 Task: Look for space in Sarakhs, Iran from 3rd August, 2023 to 7th August, 2023 for 2 adults in price range Rs.4000 to Rs.9000. Place can be private room with 1  bedroom having 1 bed and 1 bathroom. Property type can be house, flat, guest house, hotel. Booking option can be shelf check-in. Required host language is English.
Action: Mouse moved to (556, 92)
Screenshot: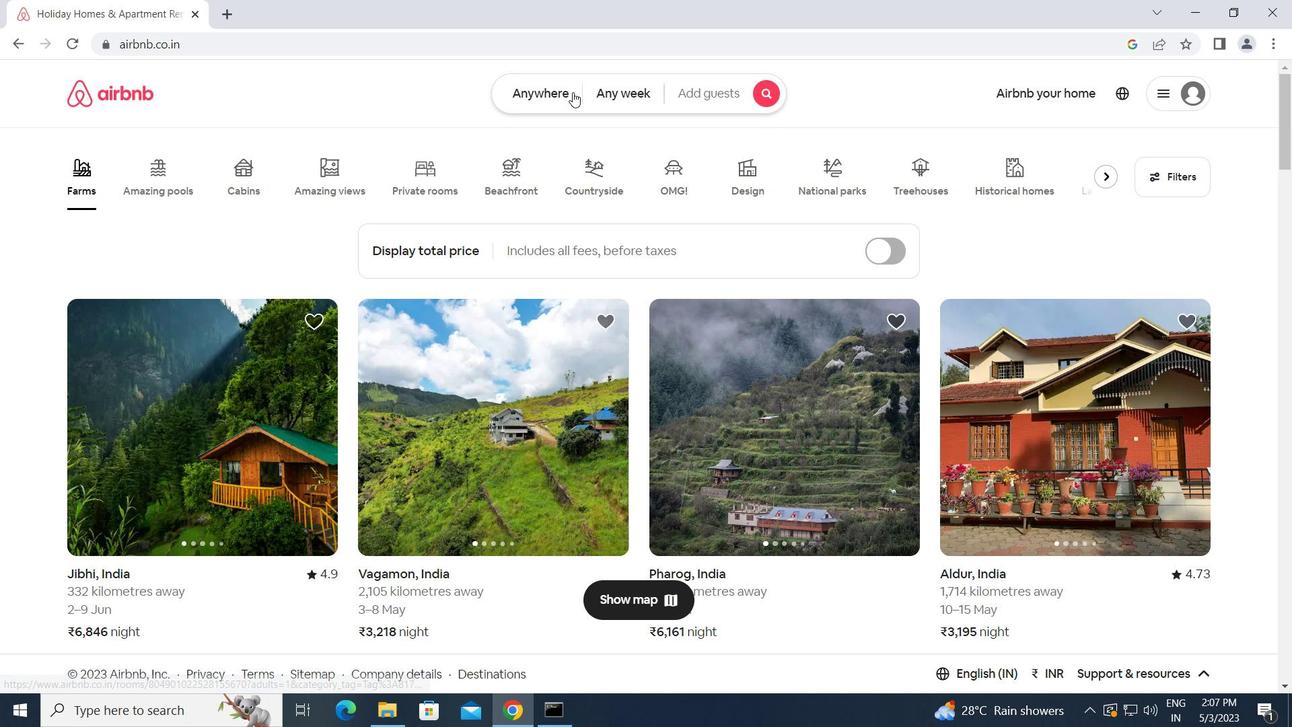 
Action: Mouse pressed left at (556, 92)
Screenshot: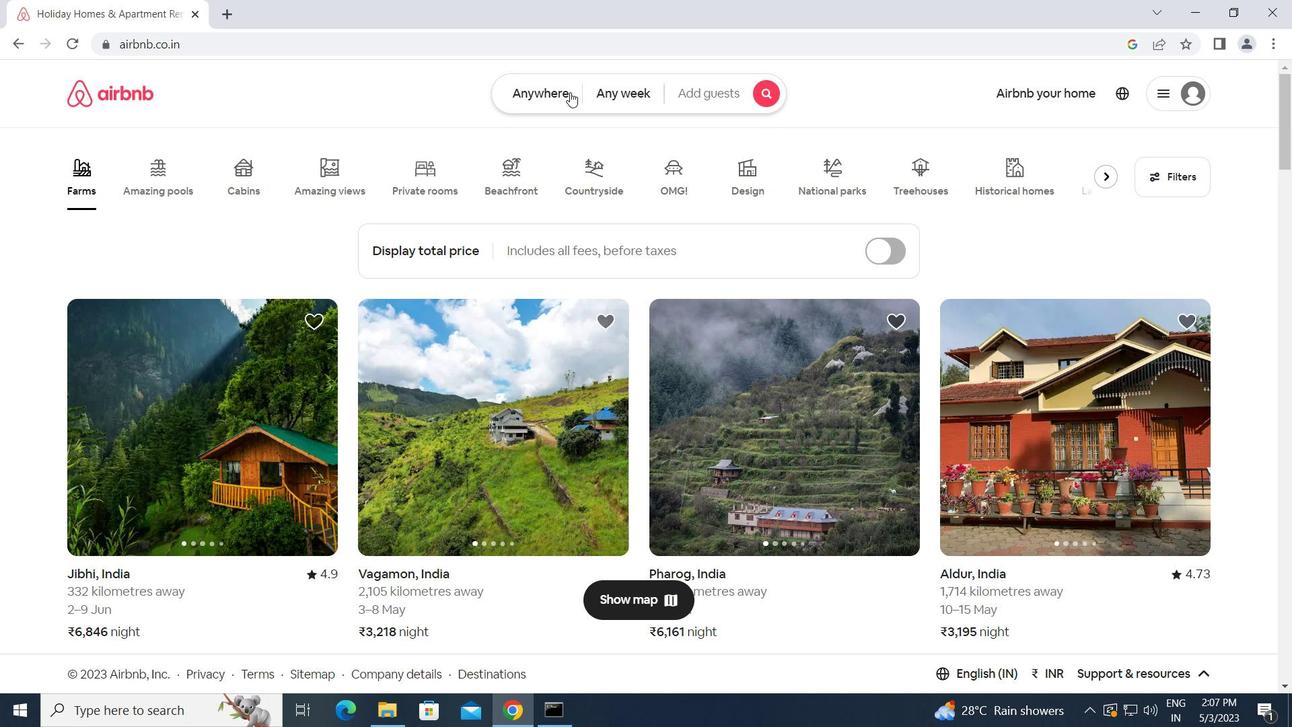 
Action: Mouse moved to (438, 142)
Screenshot: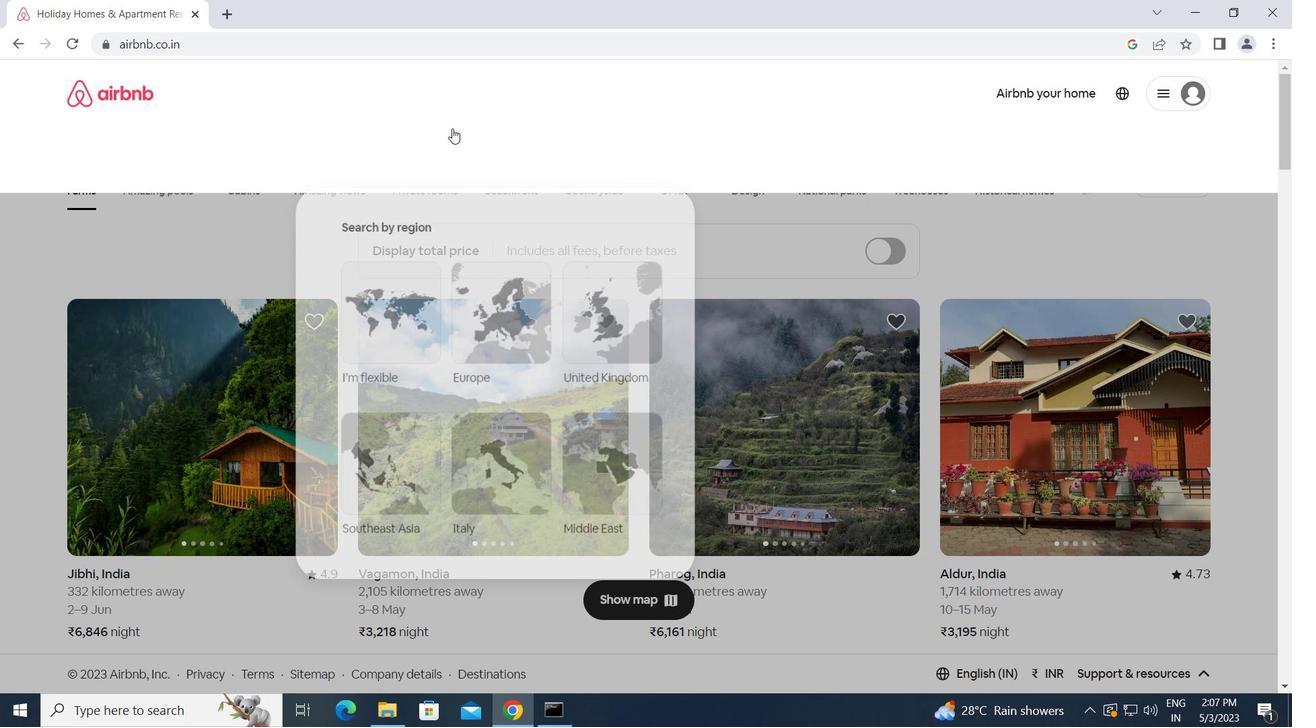 
Action: Mouse pressed left at (438, 142)
Screenshot: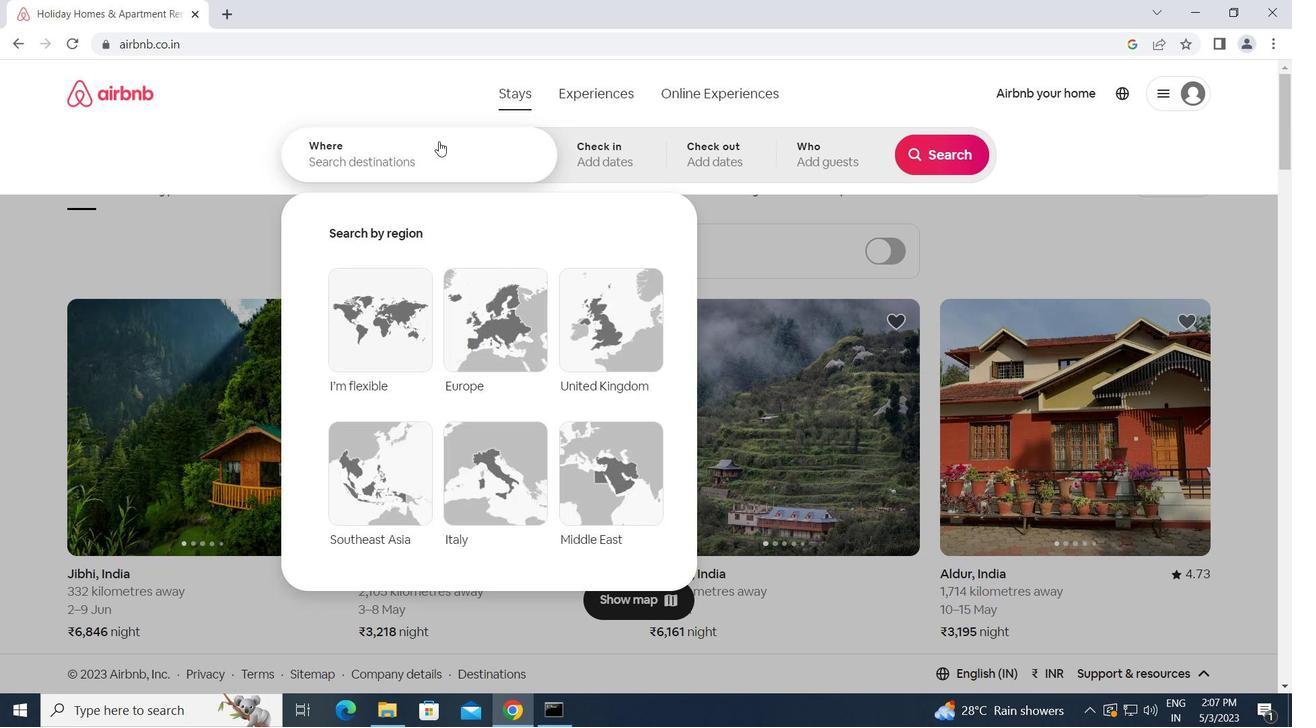 
Action: Key pressed <Key.caps_lock>s<Key.caps_lock>arakhs,<Key.space><Key.caps_lock>i<Key.caps_lock>ran<Key.enter>
Screenshot: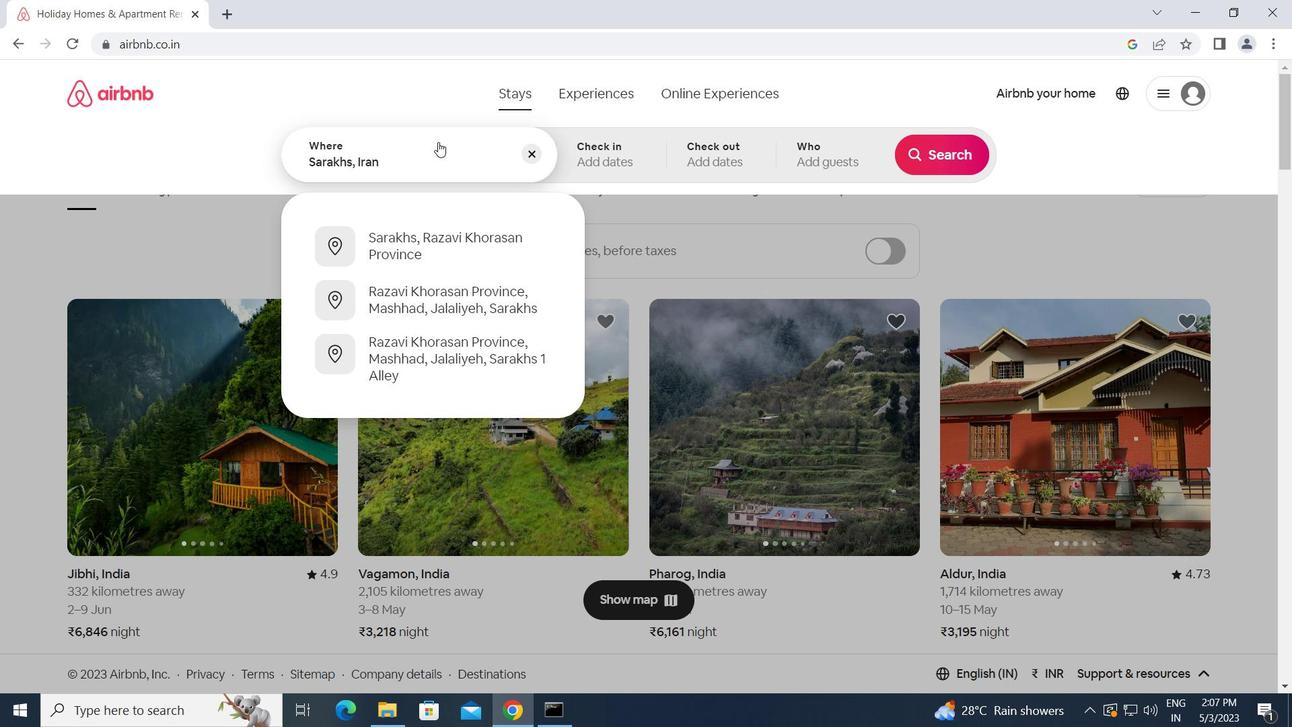 
Action: Mouse moved to (937, 284)
Screenshot: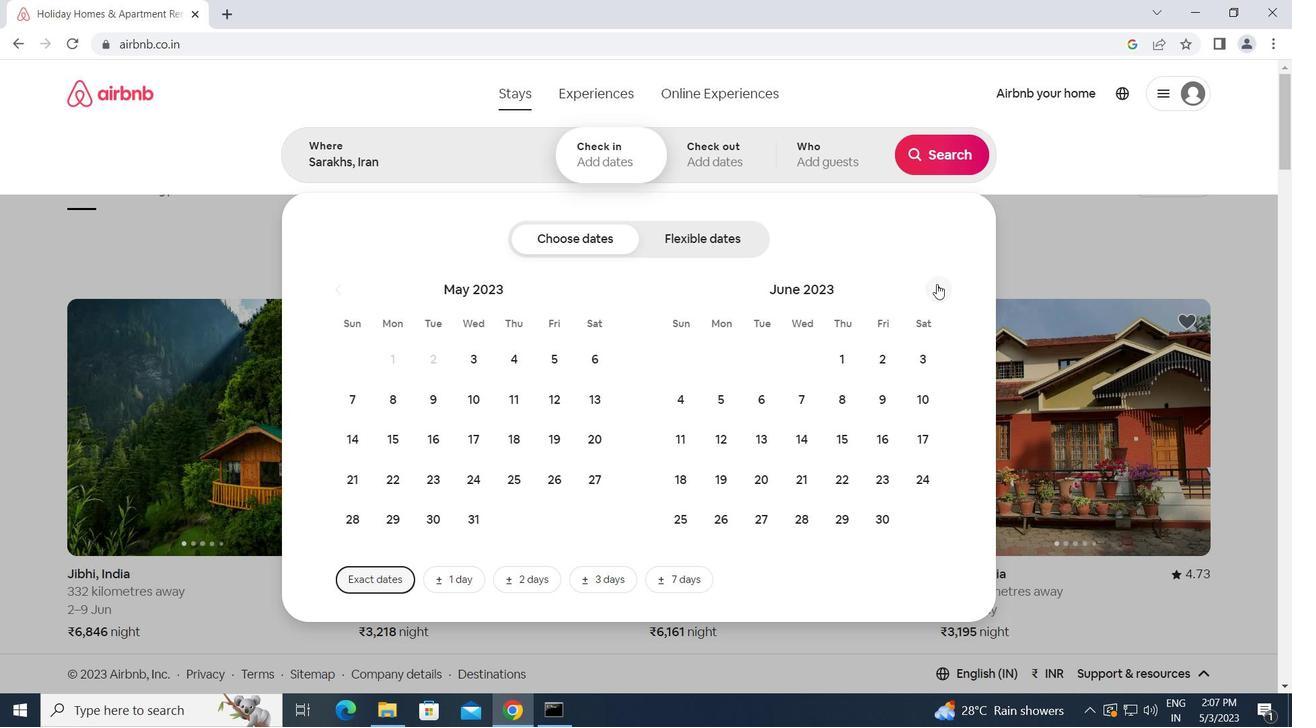
Action: Mouse pressed left at (937, 284)
Screenshot: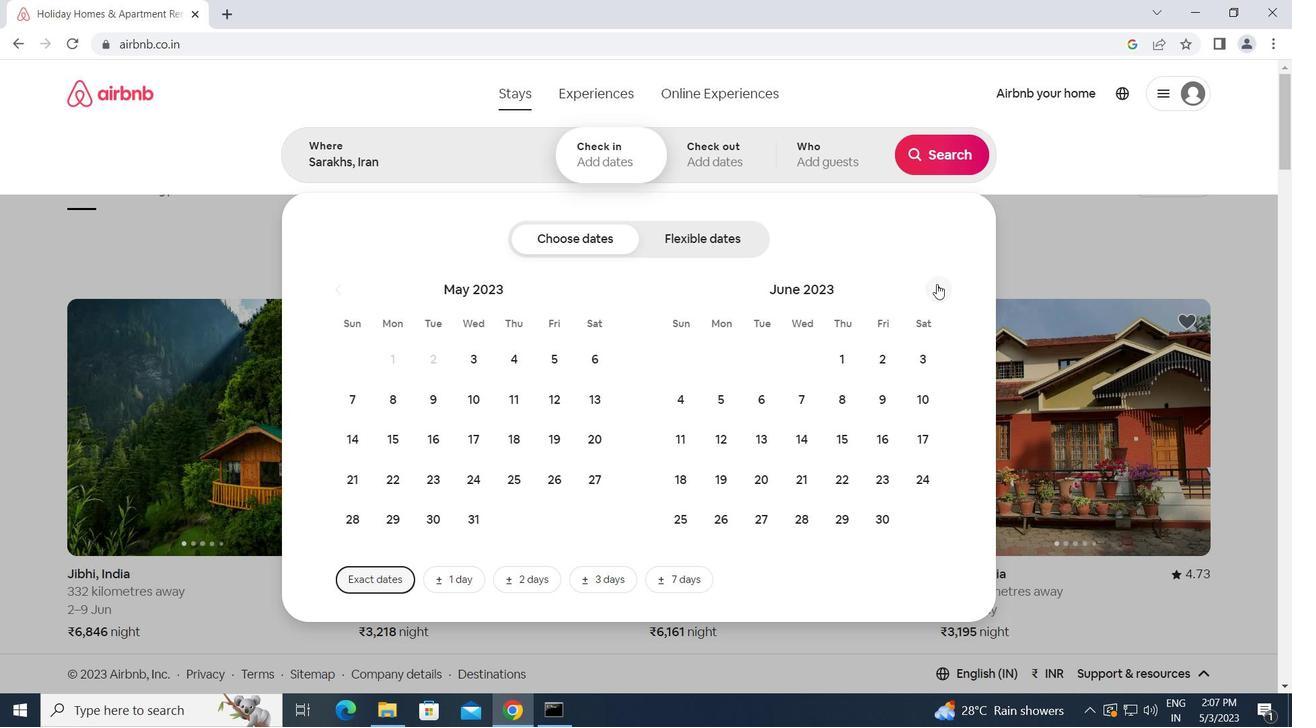 
Action: Mouse pressed left at (937, 284)
Screenshot: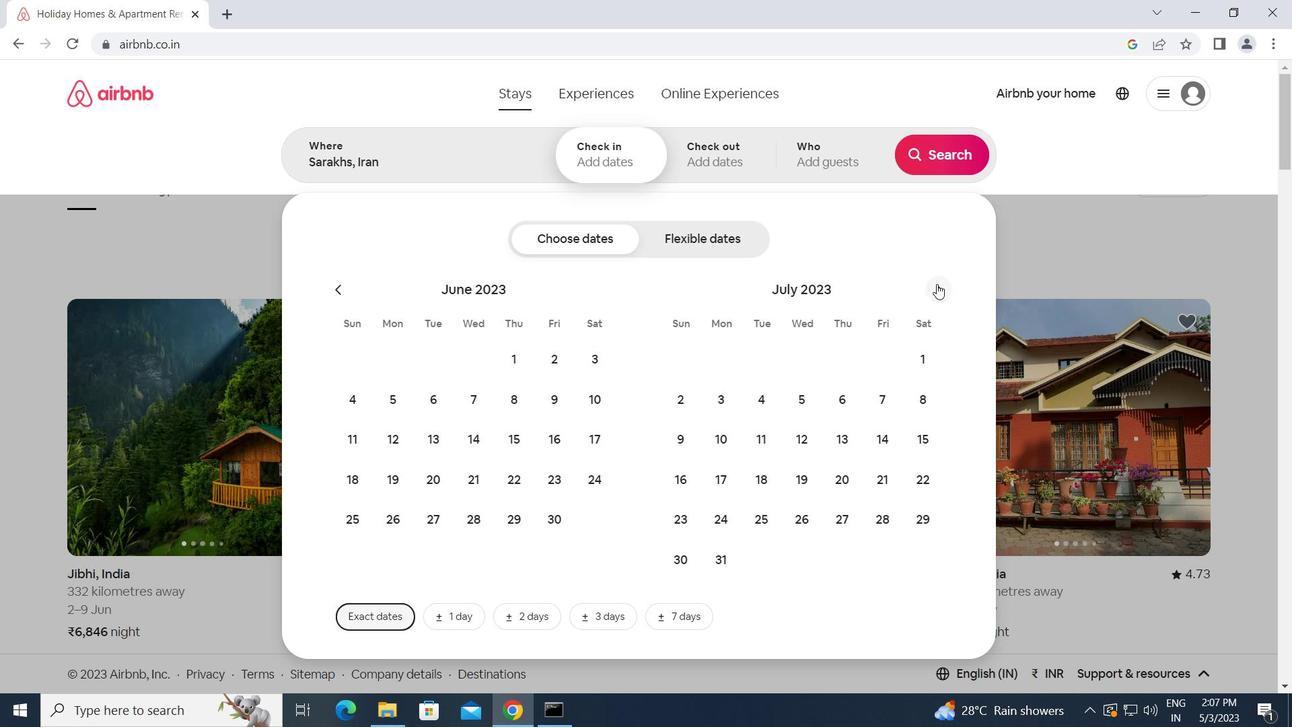 
Action: Mouse moved to (836, 361)
Screenshot: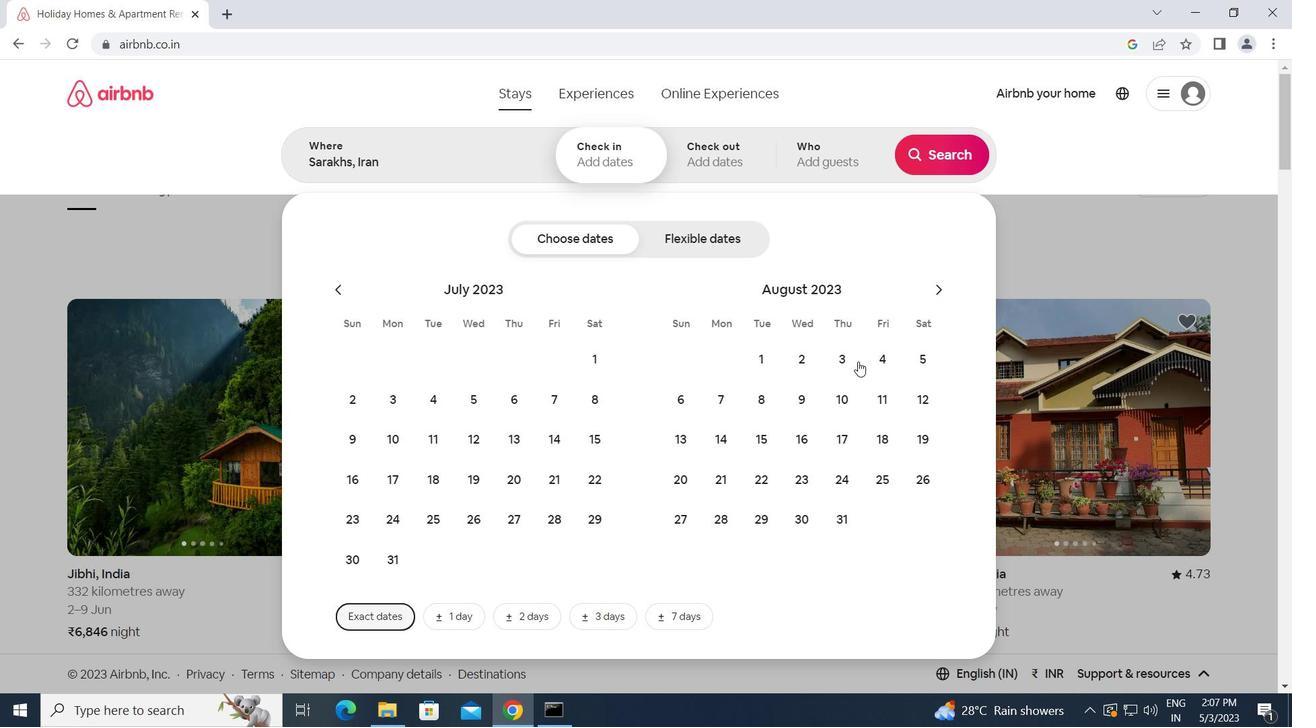 
Action: Mouse pressed left at (836, 361)
Screenshot: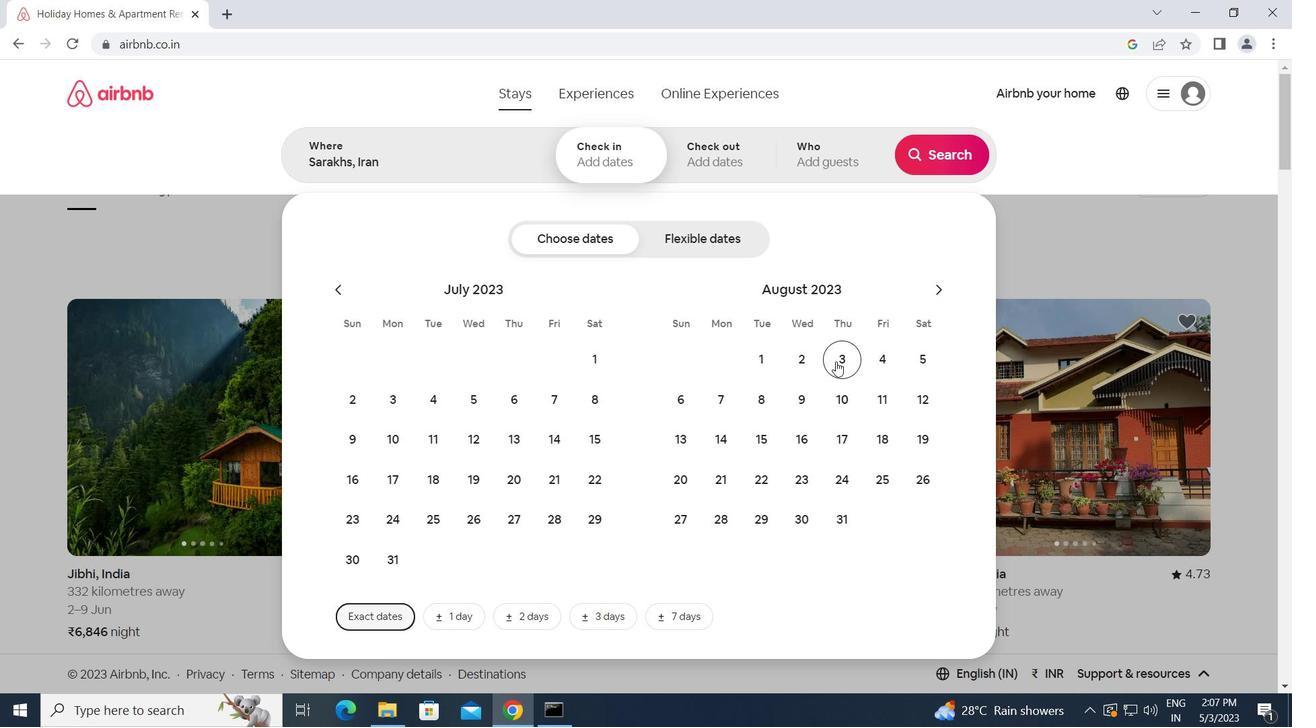 
Action: Mouse moved to (727, 393)
Screenshot: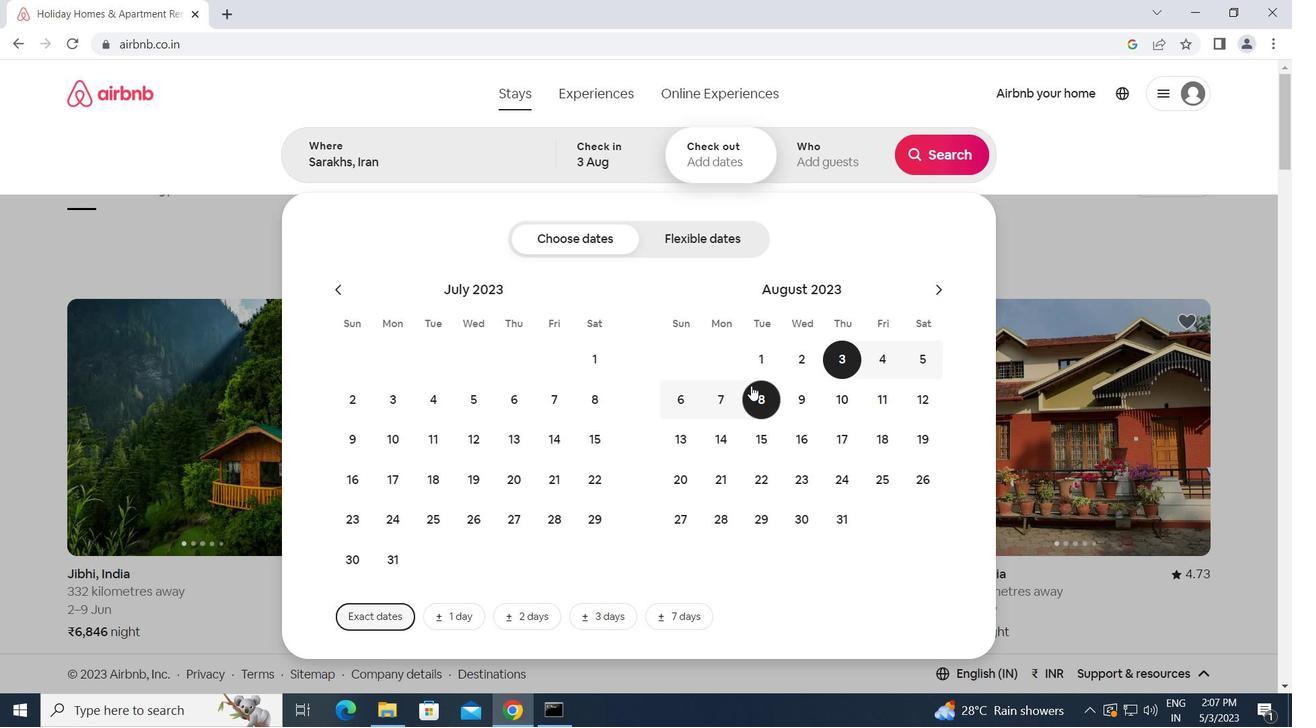 
Action: Mouse pressed left at (727, 393)
Screenshot: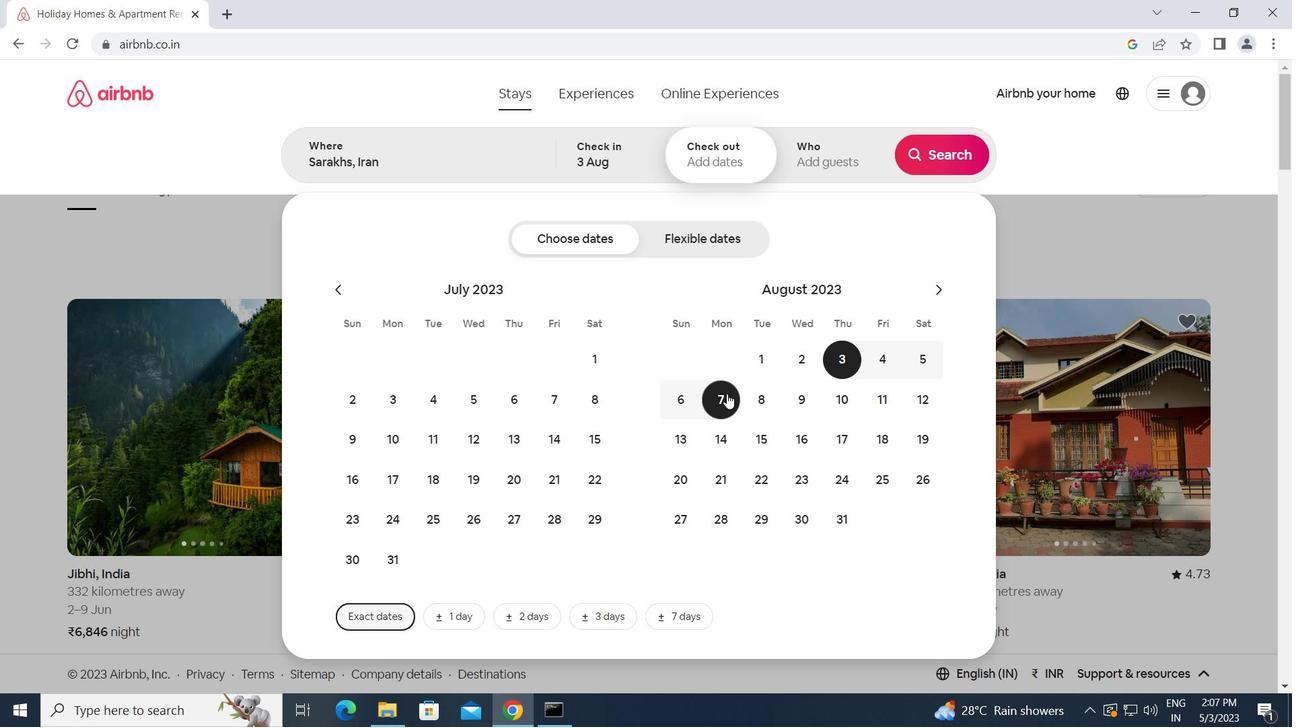 
Action: Mouse moved to (824, 156)
Screenshot: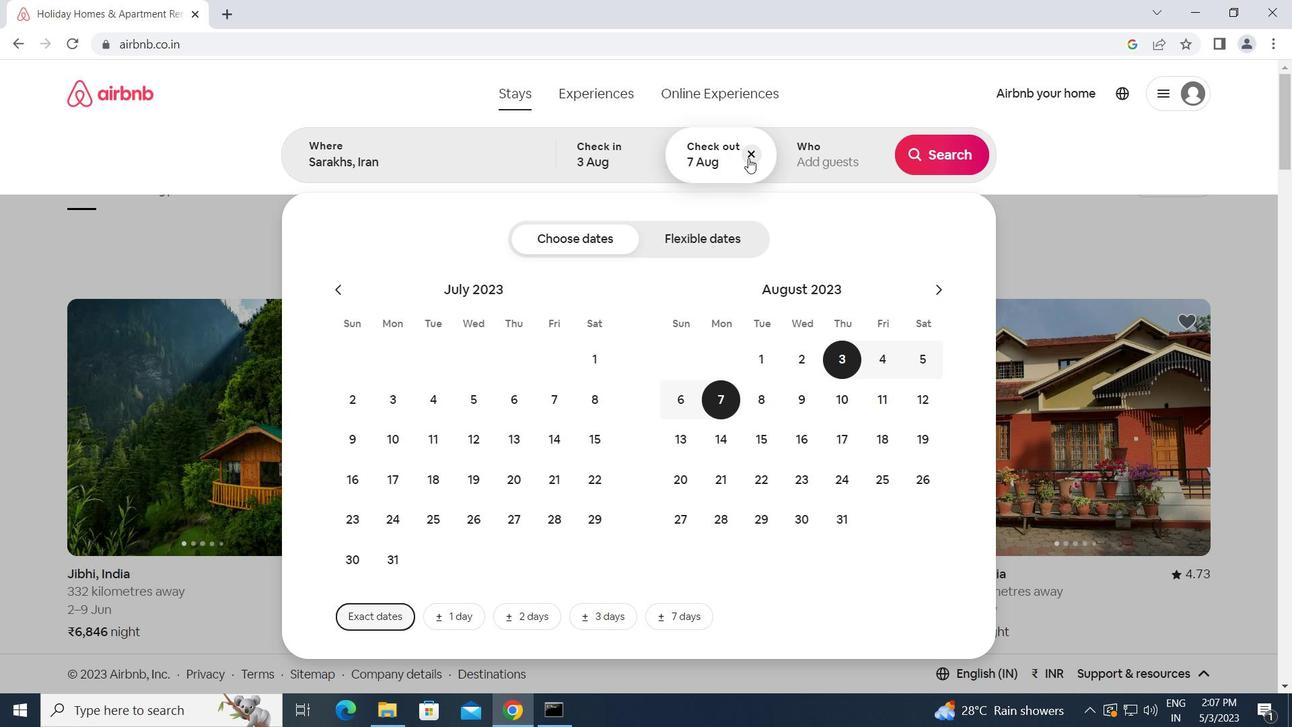 
Action: Mouse pressed left at (824, 156)
Screenshot: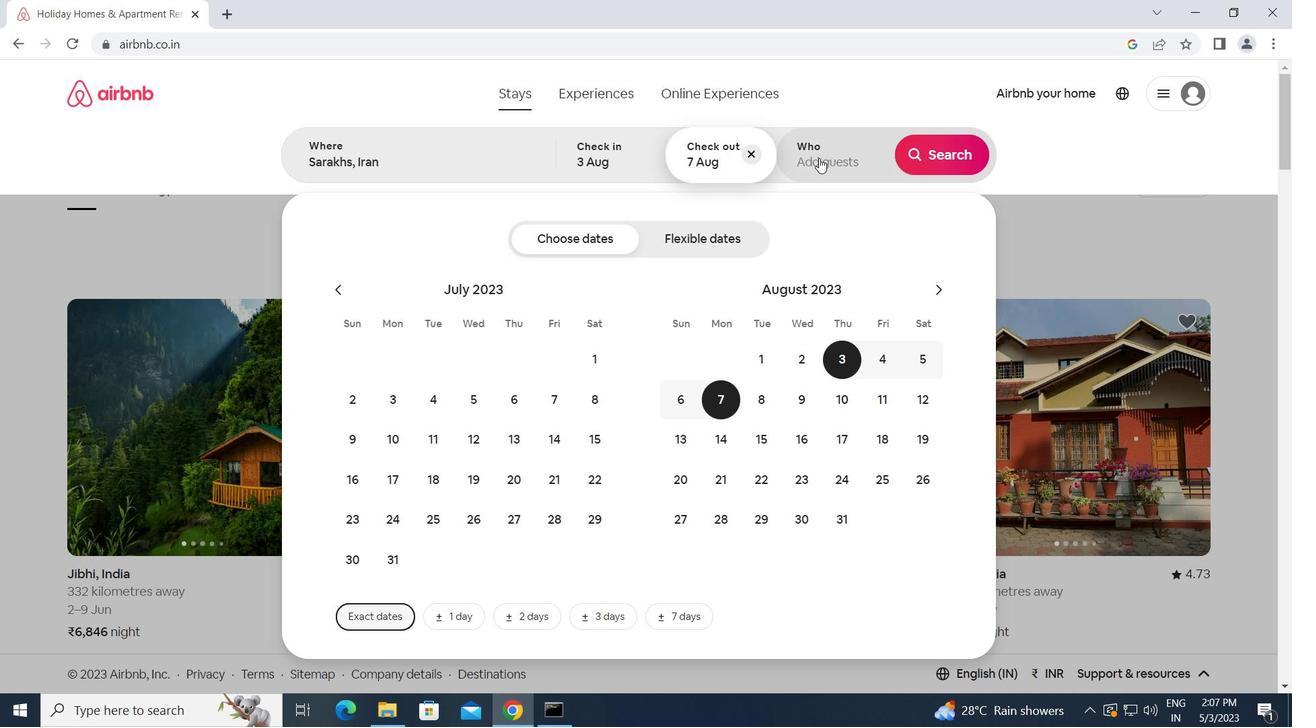
Action: Mouse moved to (946, 233)
Screenshot: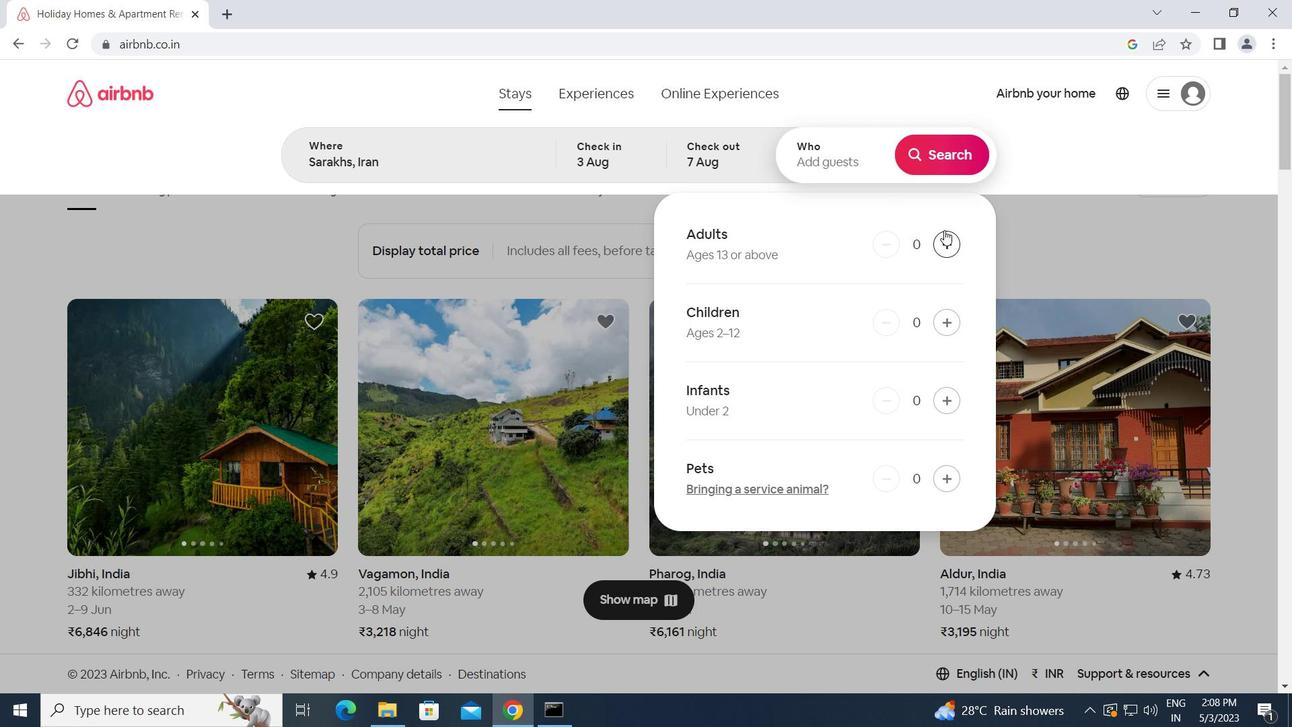 
Action: Mouse pressed left at (946, 233)
Screenshot: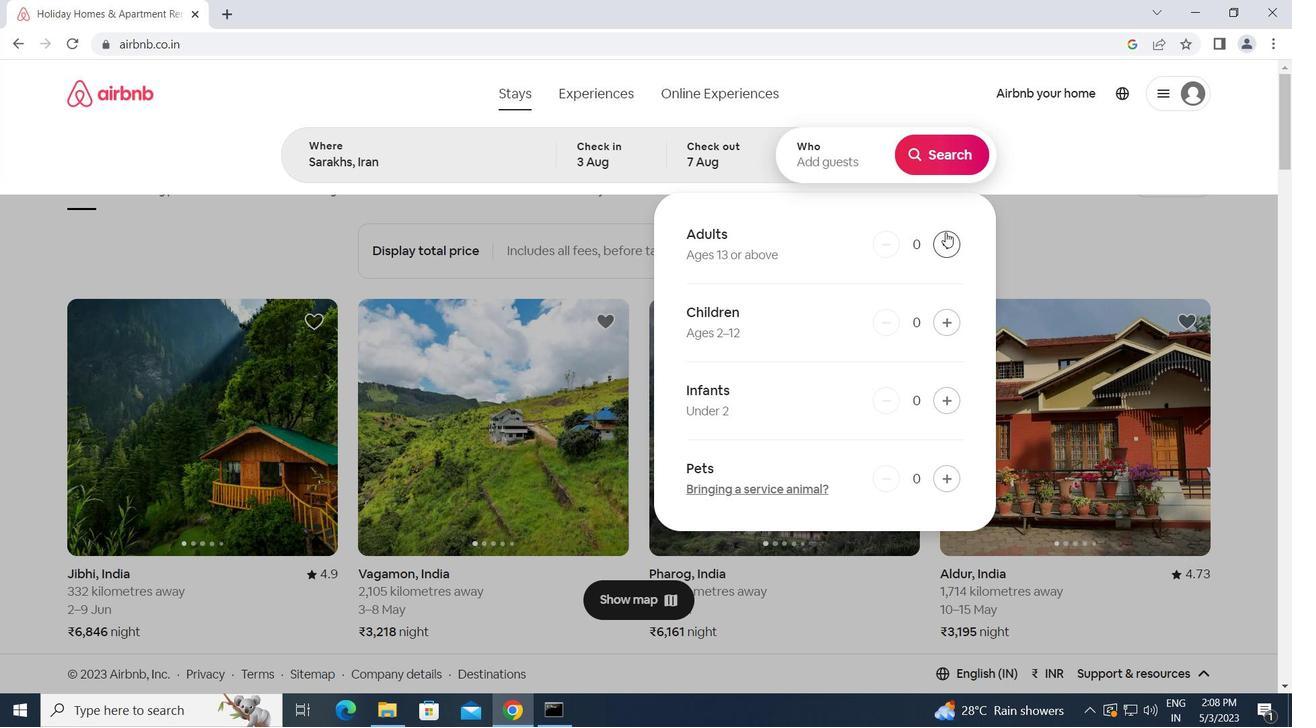 
Action: Mouse pressed left at (946, 233)
Screenshot: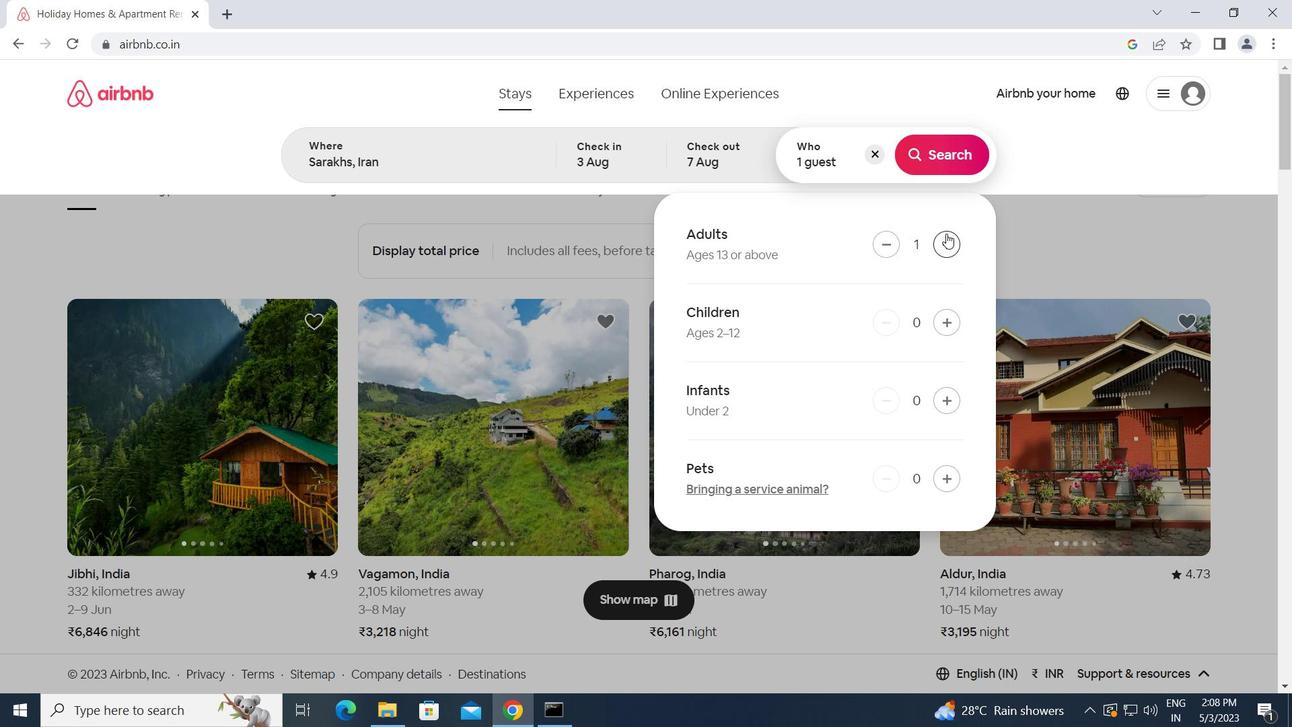 
Action: Mouse moved to (933, 168)
Screenshot: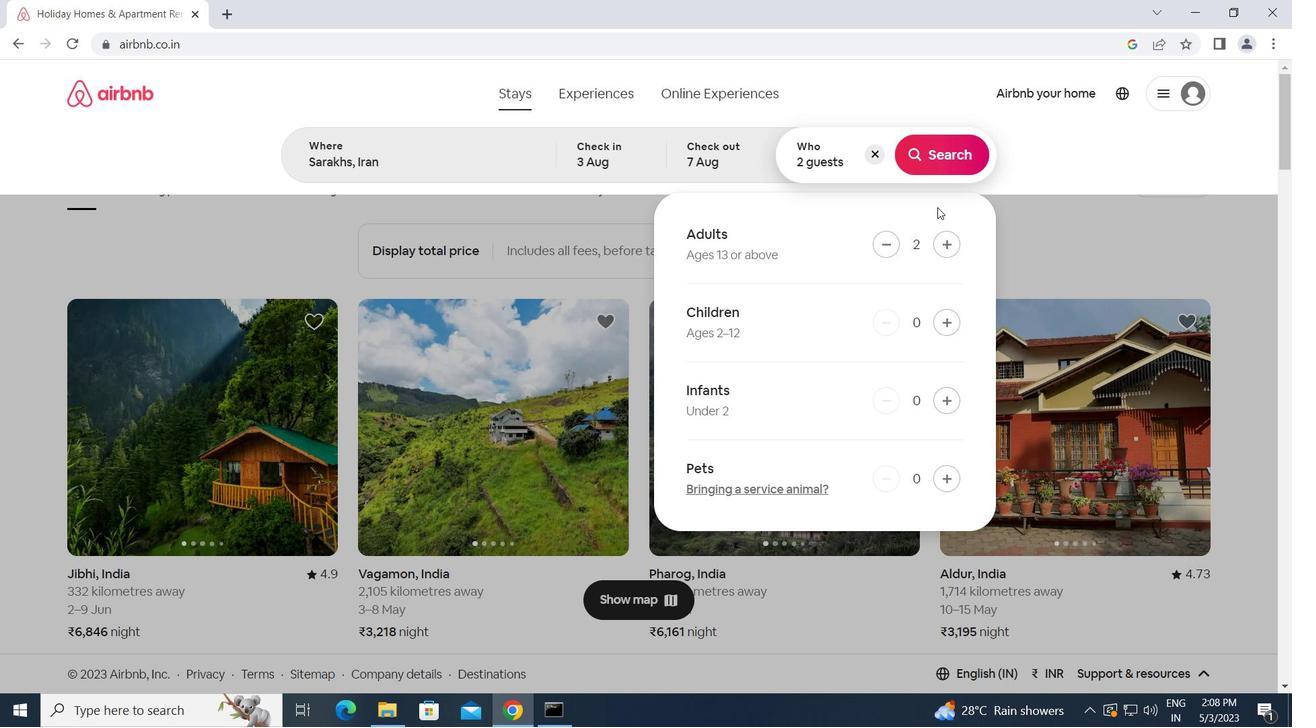 
Action: Mouse pressed left at (933, 168)
Screenshot: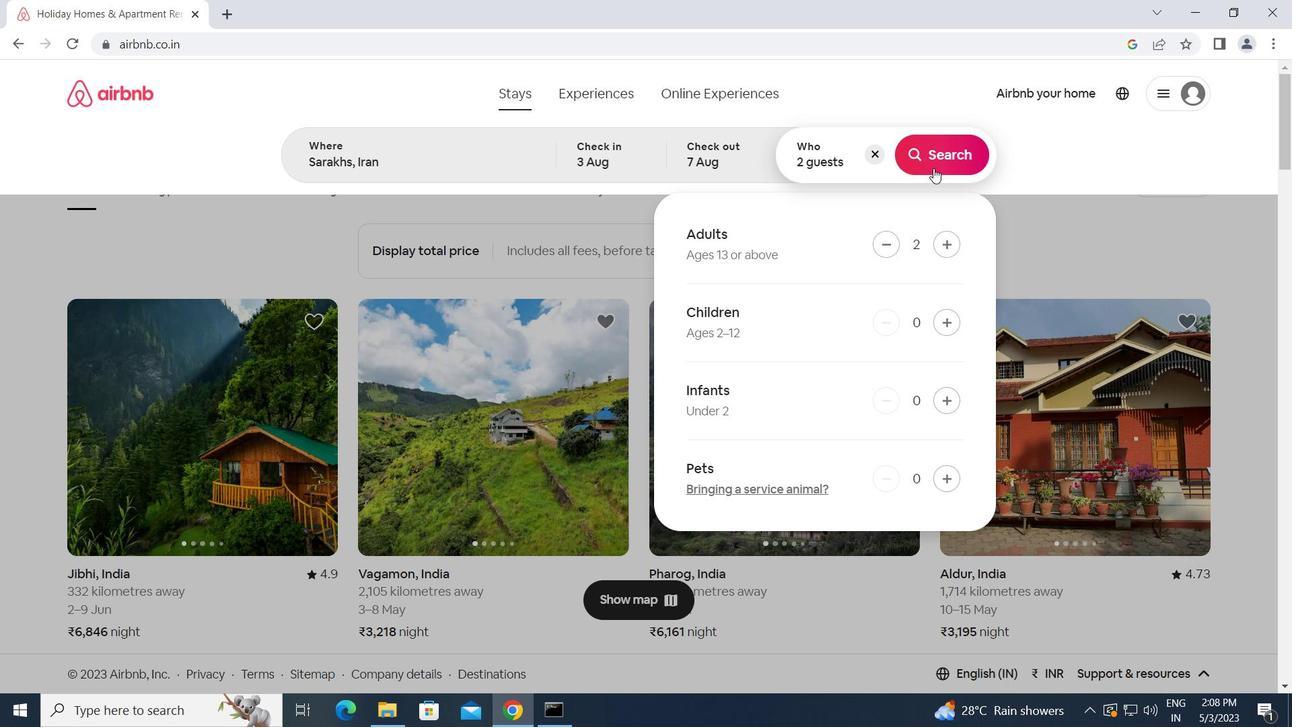 
Action: Mouse moved to (1211, 154)
Screenshot: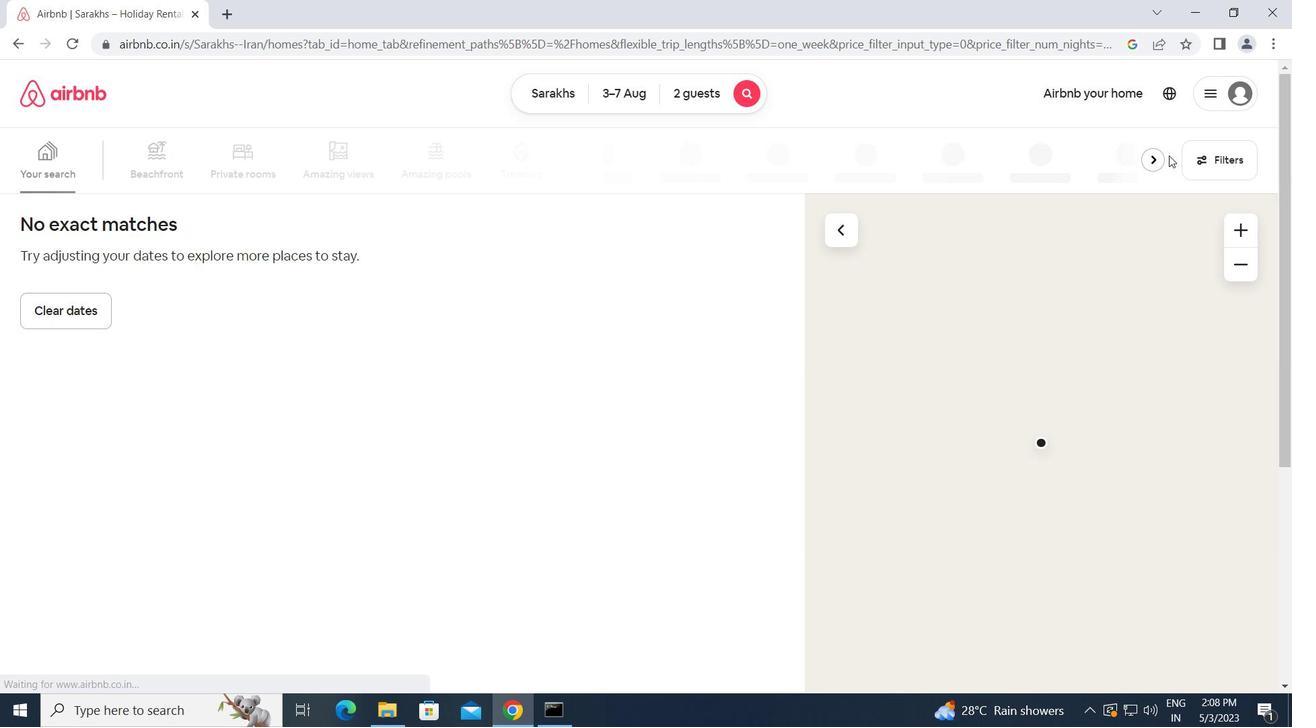 
Action: Mouse pressed left at (1211, 154)
Screenshot: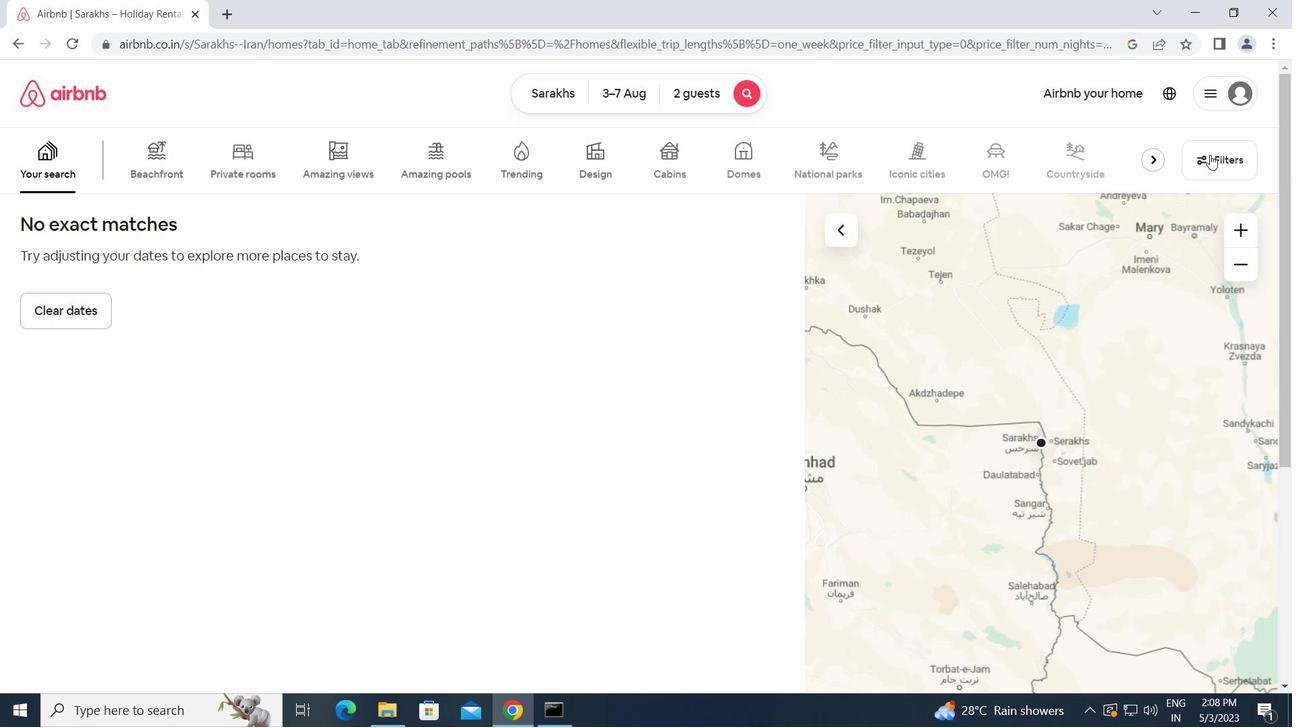 
Action: Mouse moved to (424, 258)
Screenshot: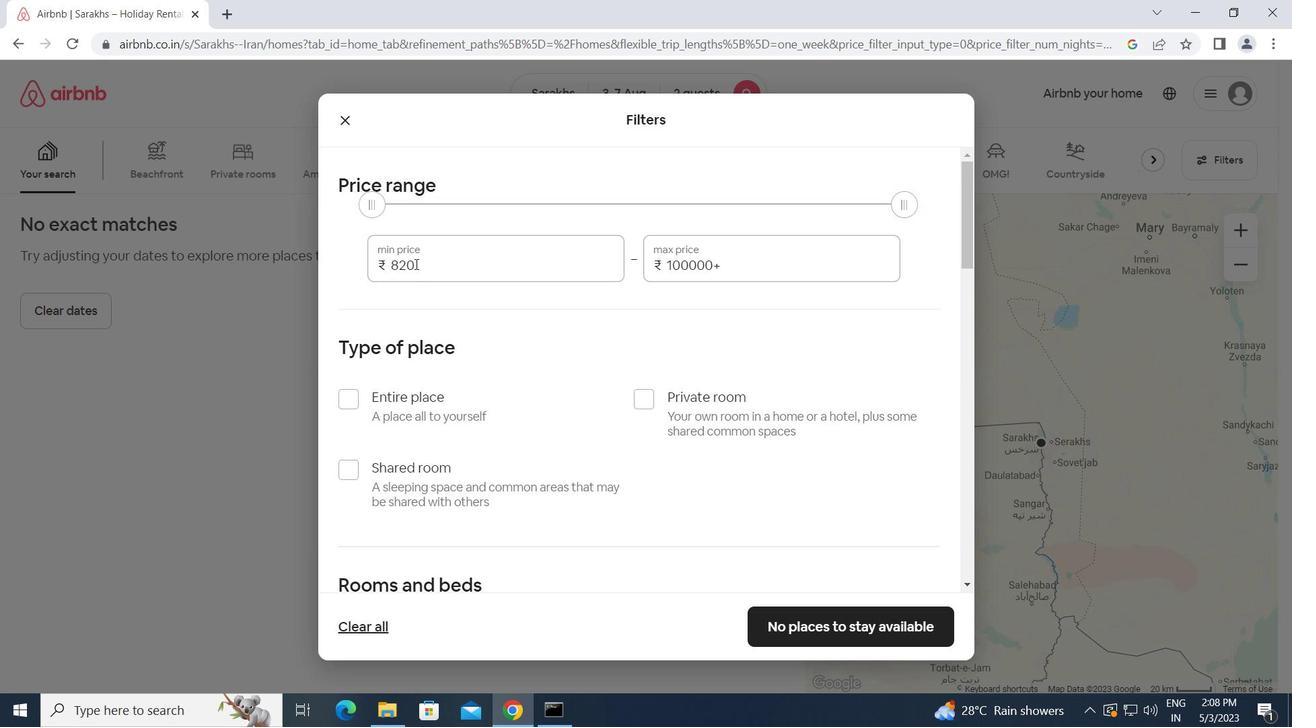 
Action: Mouse pressed left at (424, 258)
Screenshot: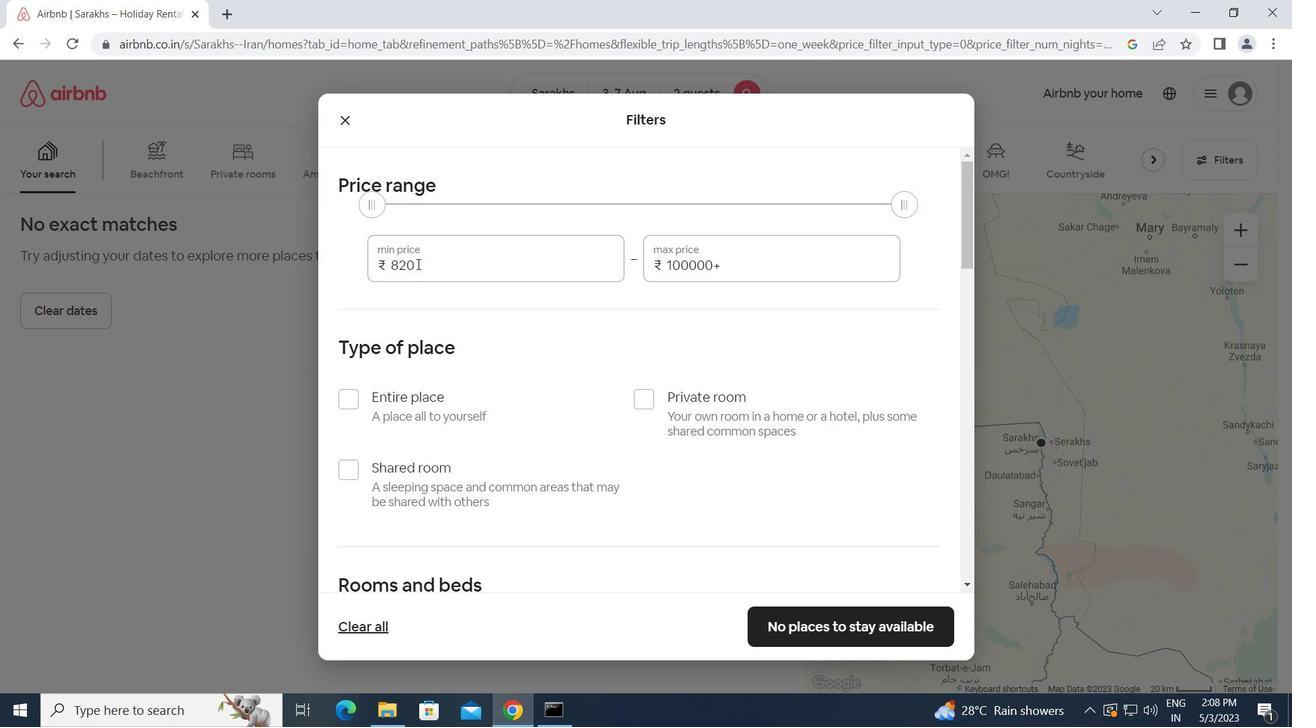 
Action: Mouse moved to (370, 272)
Screenshot: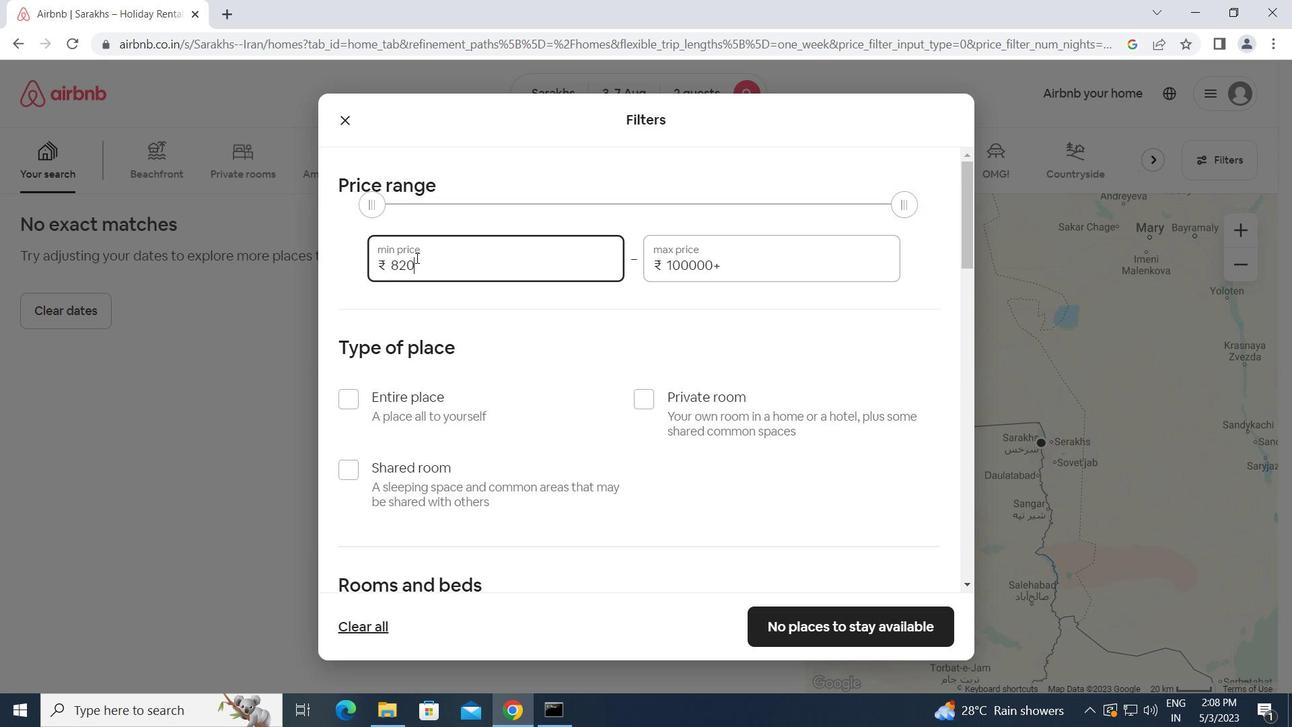 
Action: Key pressed 4000<Key.tab>9000
Screenshot: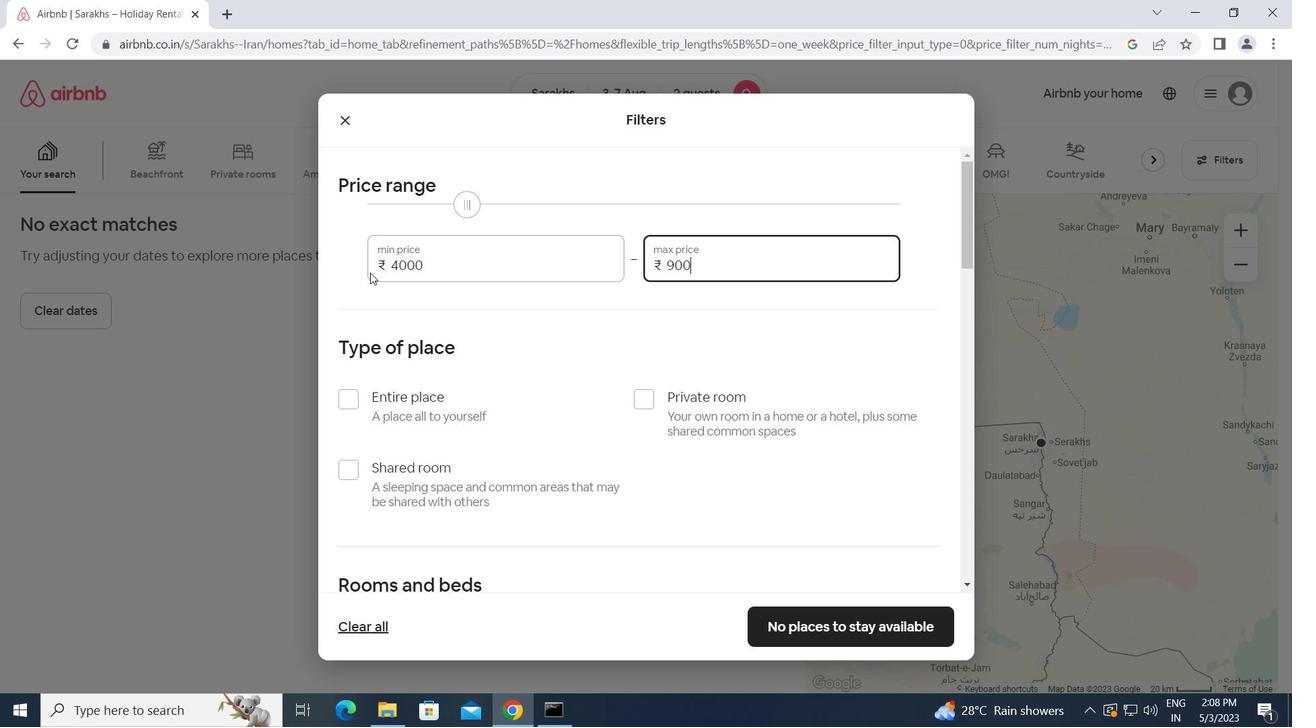 
Action: Mouse moved to (636, 394)
Screenshot: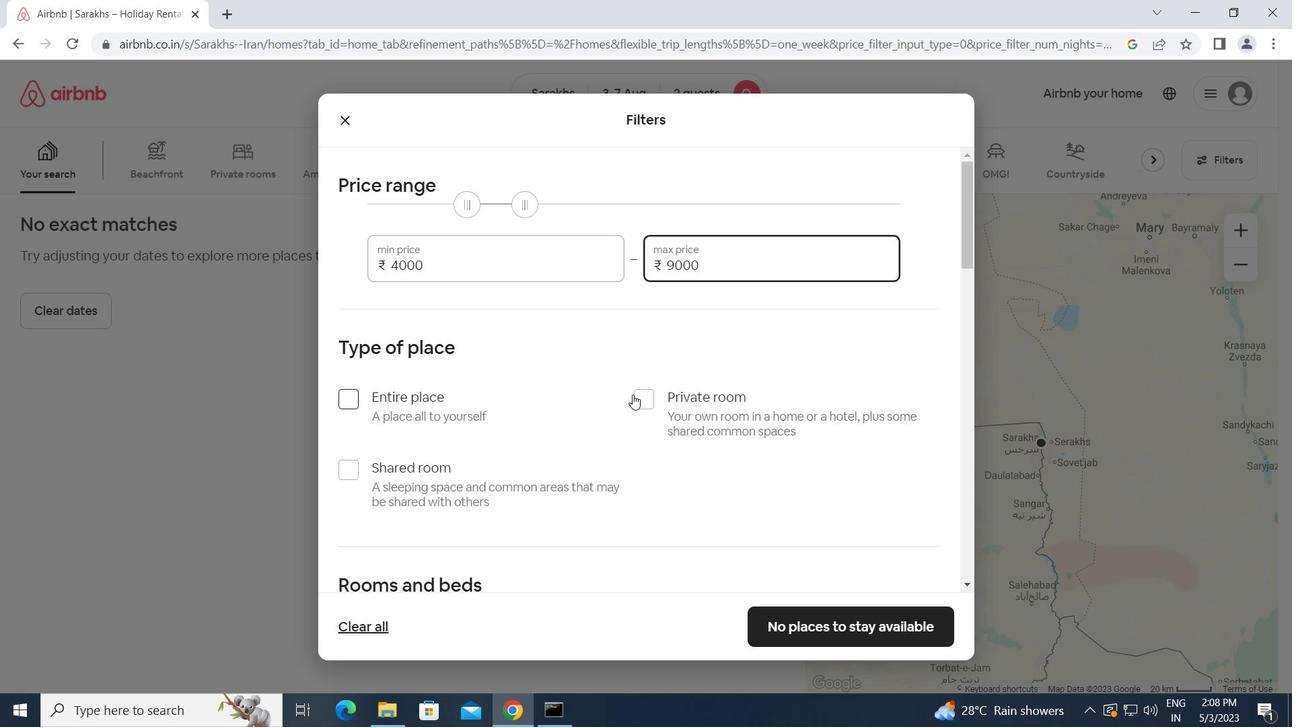 
Action: Mouse pressed left at (636, 394)
Screenshot: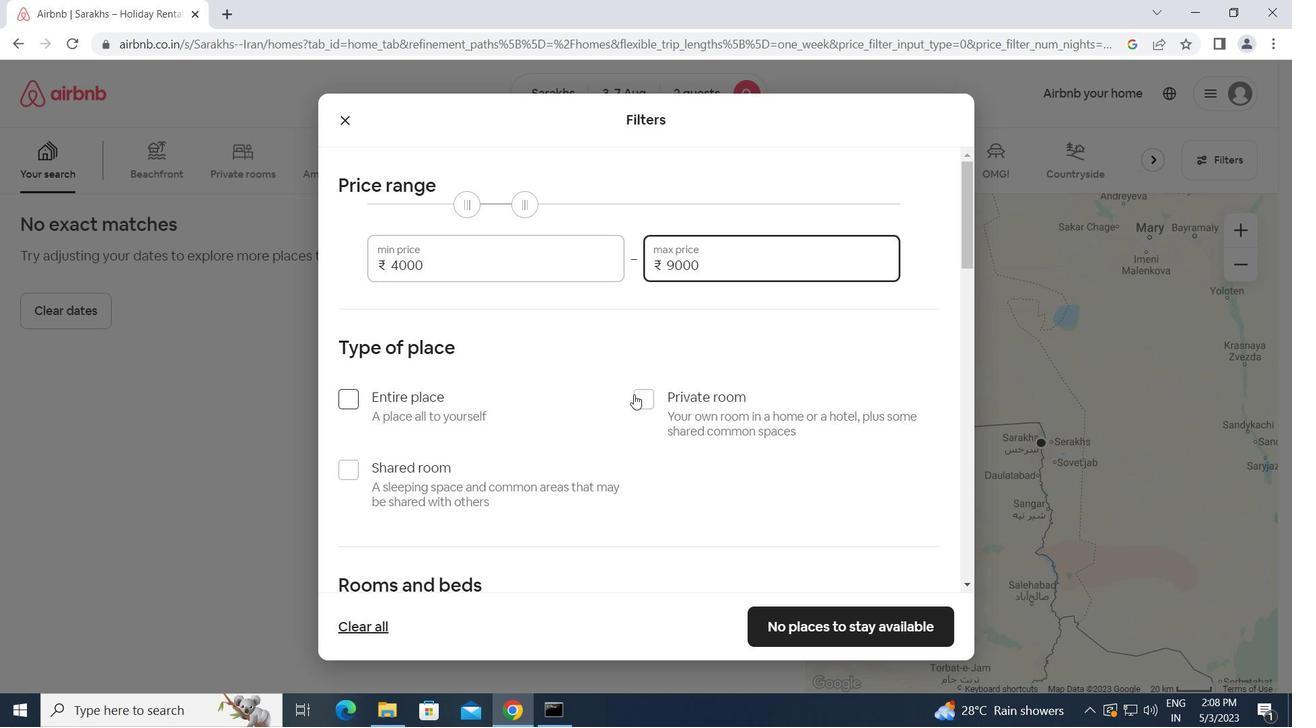 
Action: Mouse moved to (596, 462)
Screenshot: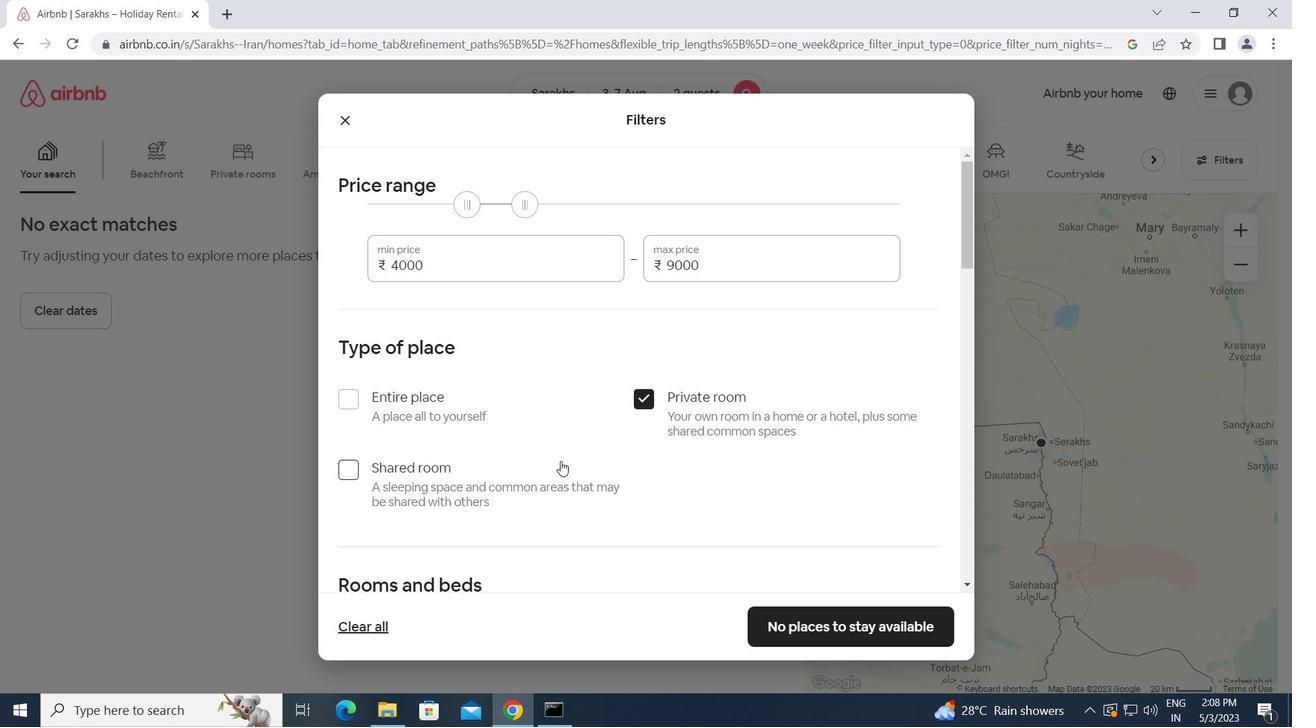 
Action: Mouse scrolled (596, 461) with delta (0, 0)
Screenshot: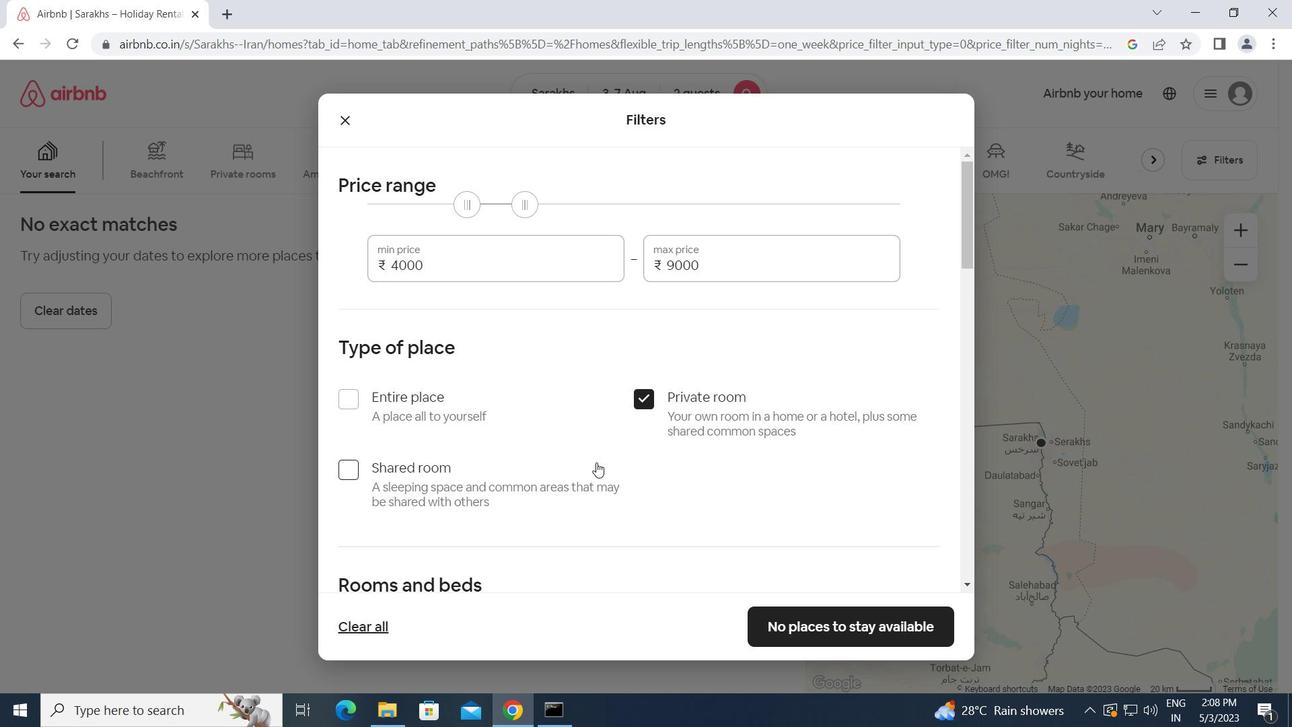 
Action: Mouse scrolled (596, 461) with delta (0, 0)
Screenshot: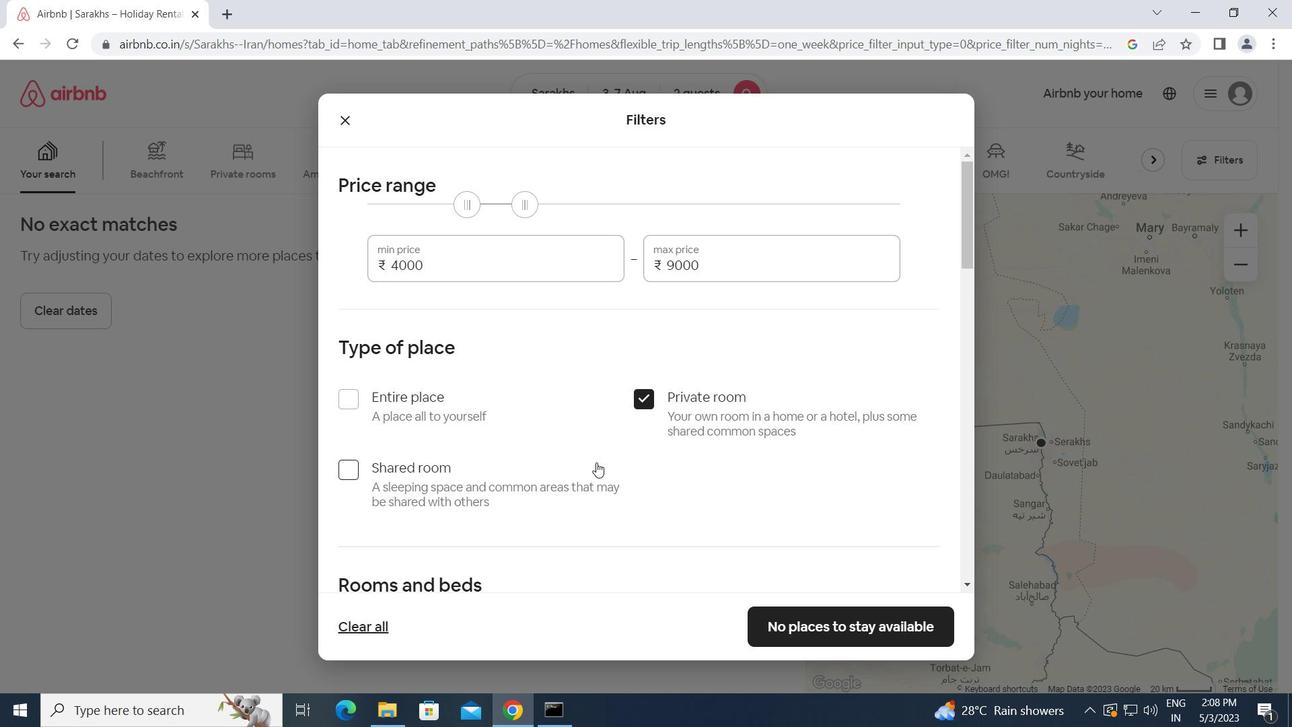 
Action: Mouse scrolled (596, 461) with delta (0, 0)
Screenshot: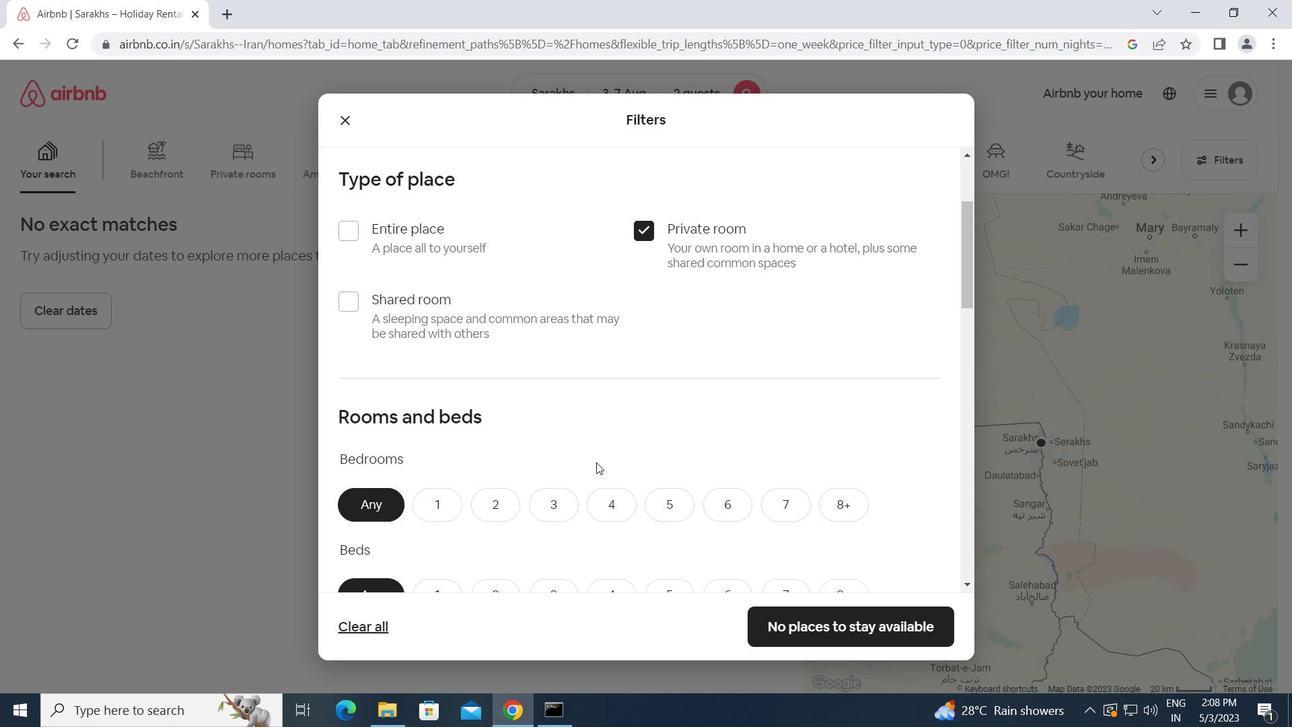 
Action: Mouse moved to (428, 418)
Screenshot: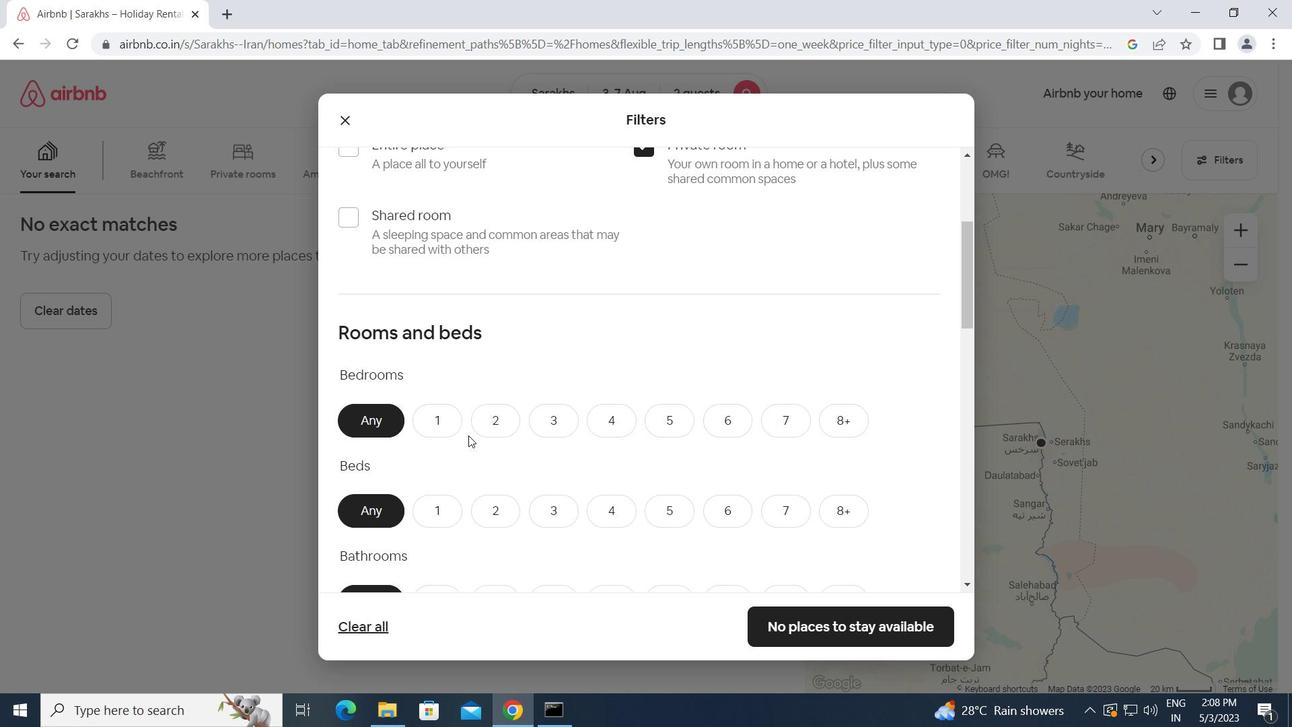 
Action: Mouse pressed left at (428, 418)
Screenshot: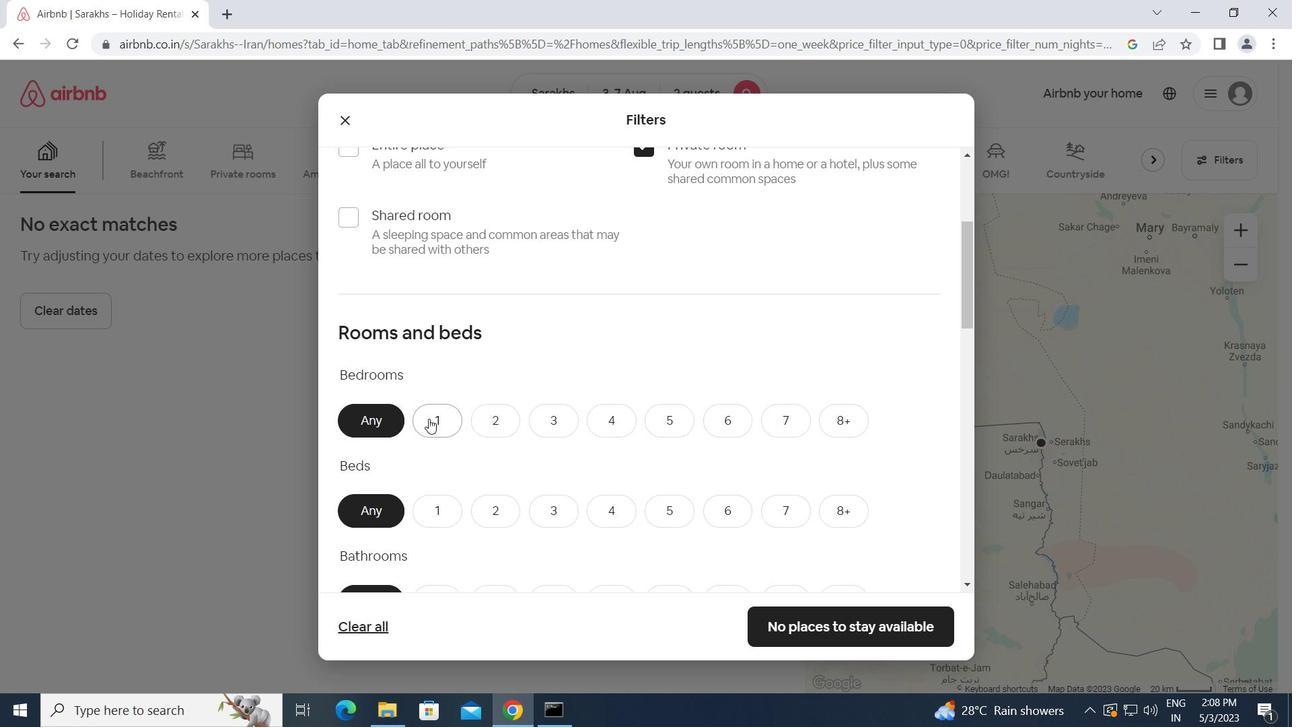 
Action: Mouse moved to (465, 485)
Screenshot: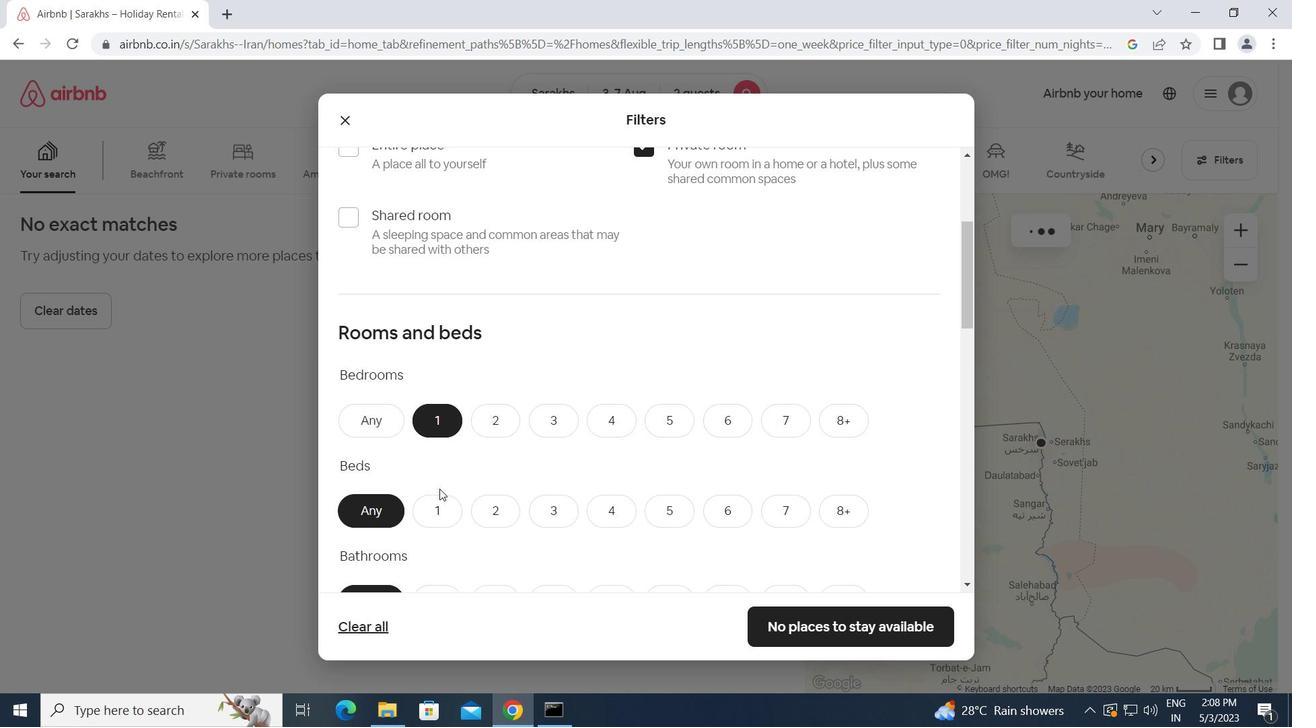 
Action: Mouse scrolled (465, 484) with delta (0, 0)
Screenshot: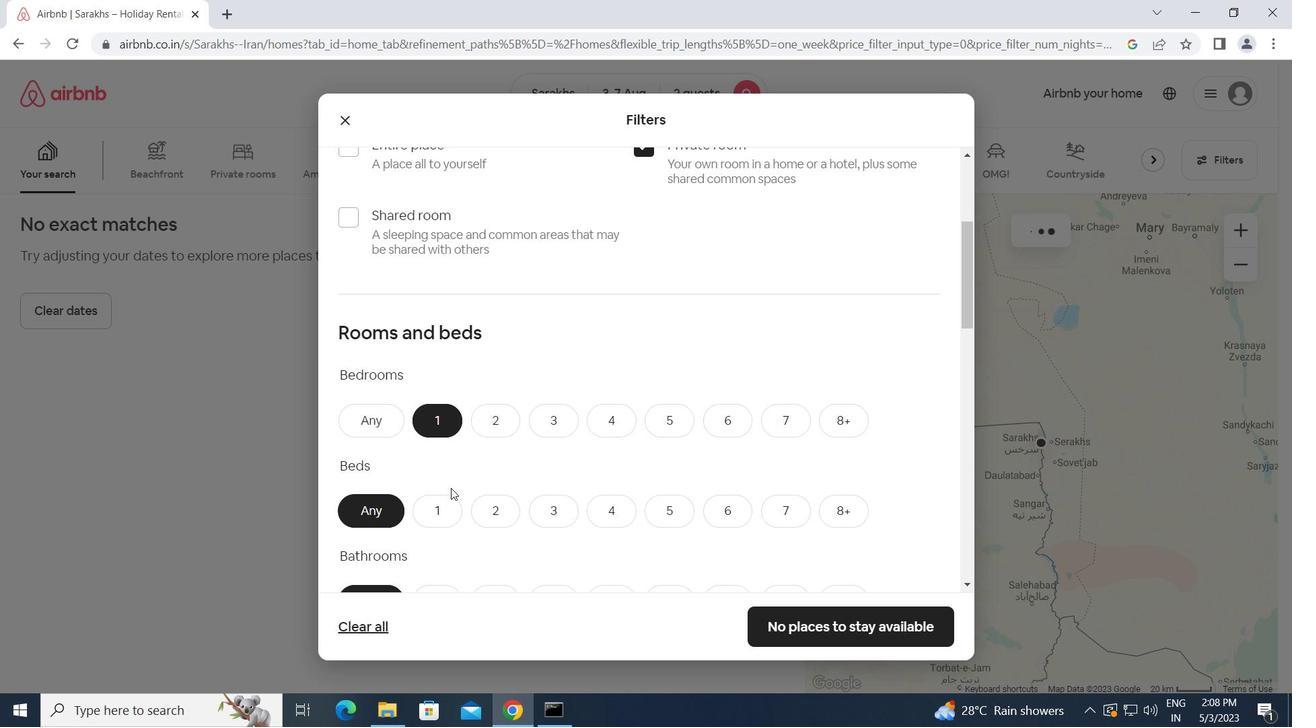 
Action: Mouse moved to (443, 421)
Screenshot: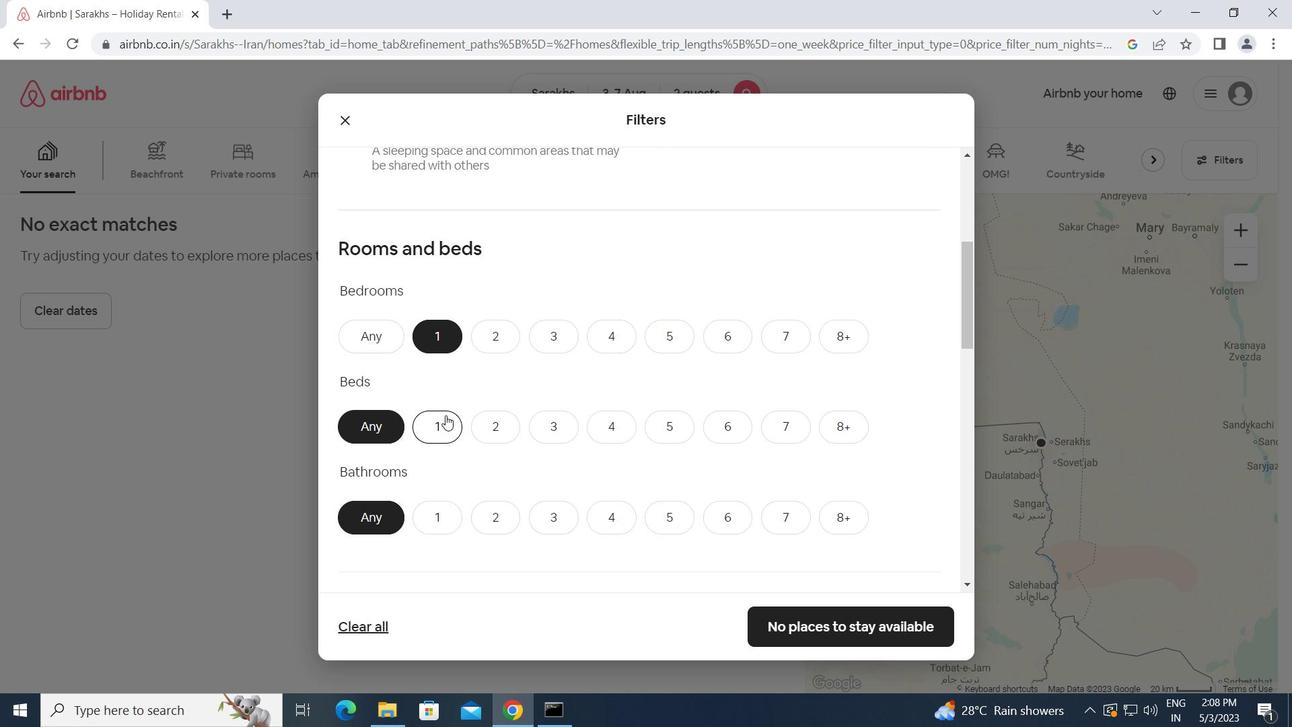 
Action: Mouse pressed left at (443, 421)
Screenshot: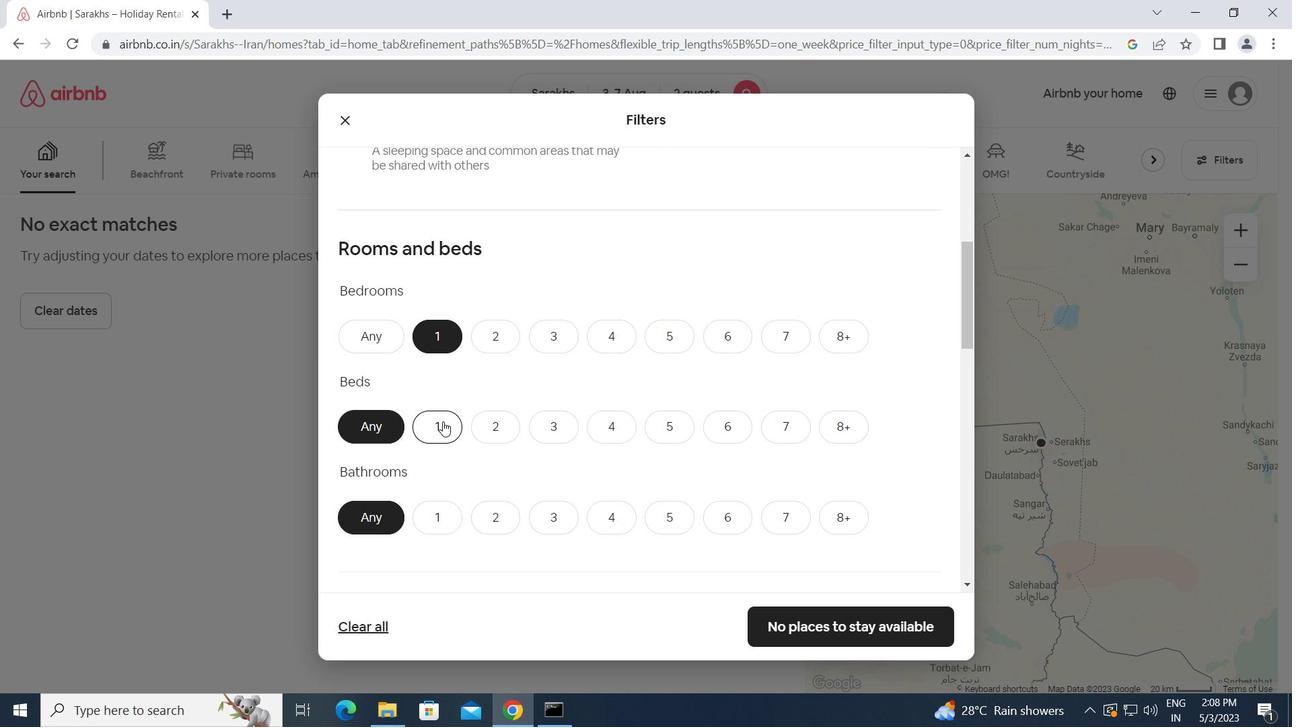 
Action: Mouse moved to (436, 500)
Screenshot: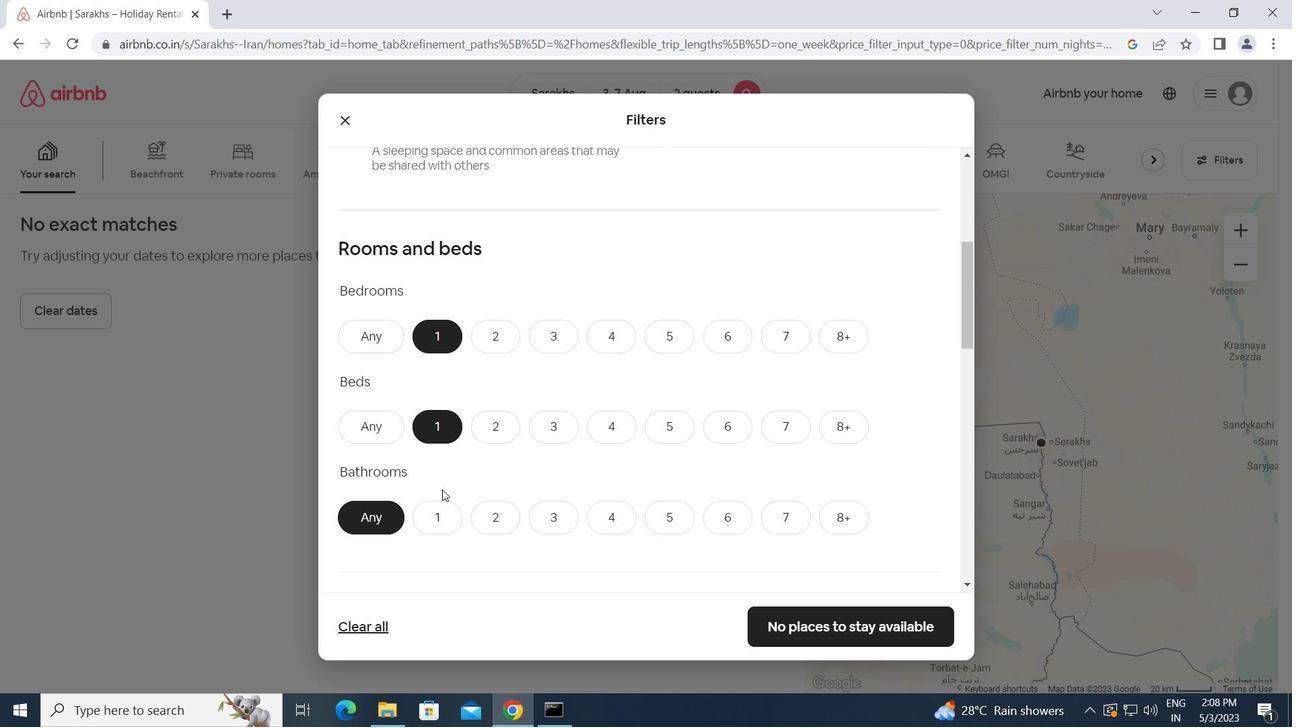 
Action: Mouse pressed left at (436, 500)
Screenshot: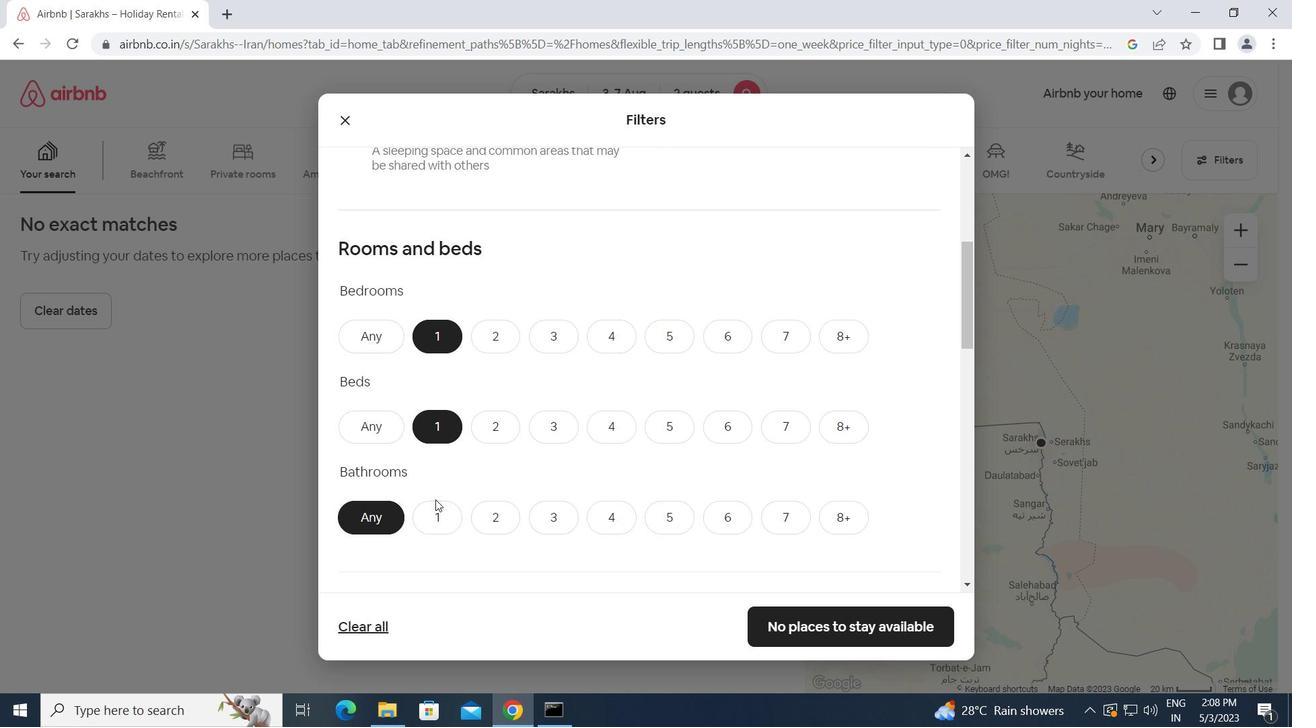 
Action: Mouse moved to (453, 509)
Screenshot: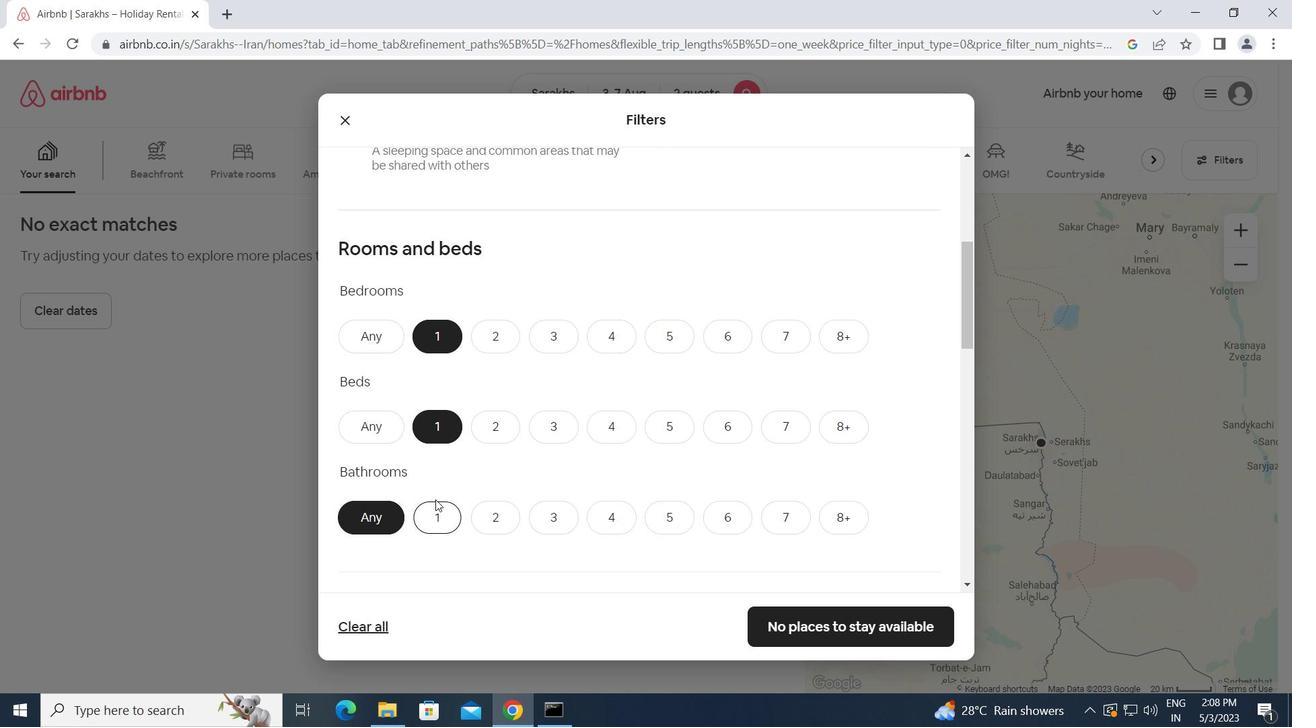 
Action: Mouse scrolled (453, 509) with delta (0, 0)
Screenshot: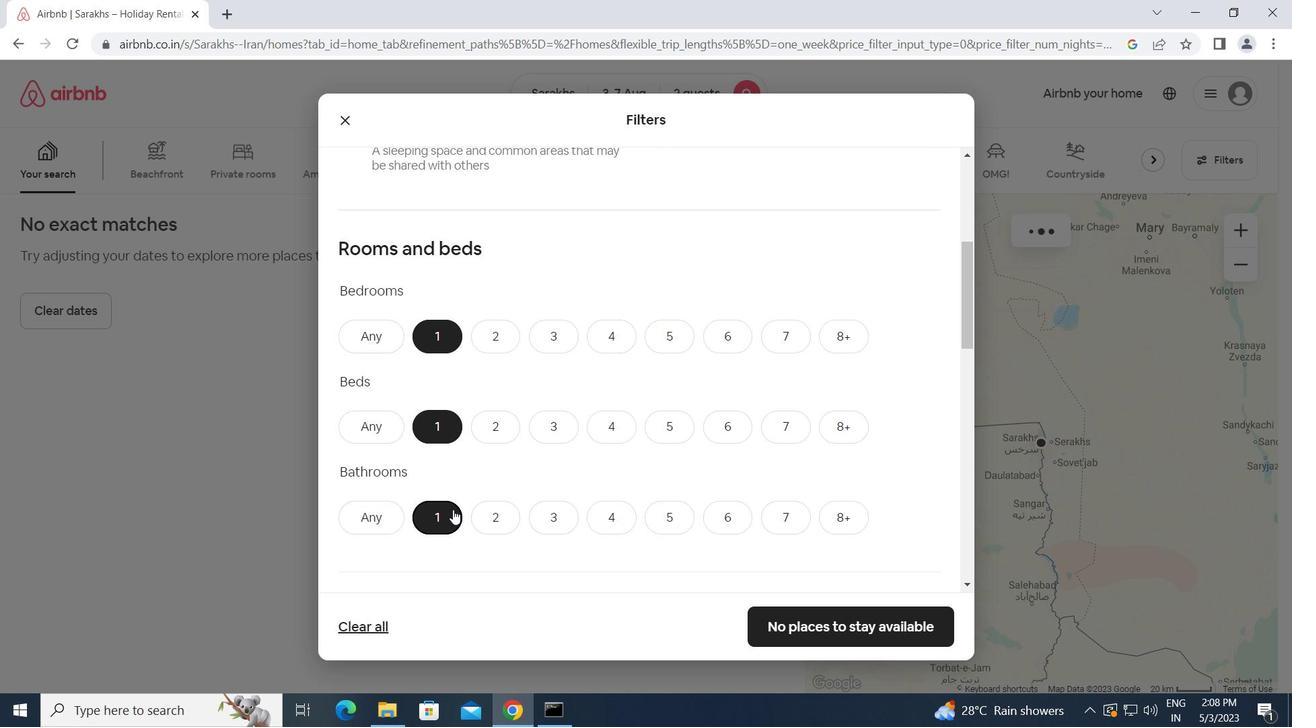 
Action: Mouse scrolled (453, 509) with delta (0, 0)
Screenshot: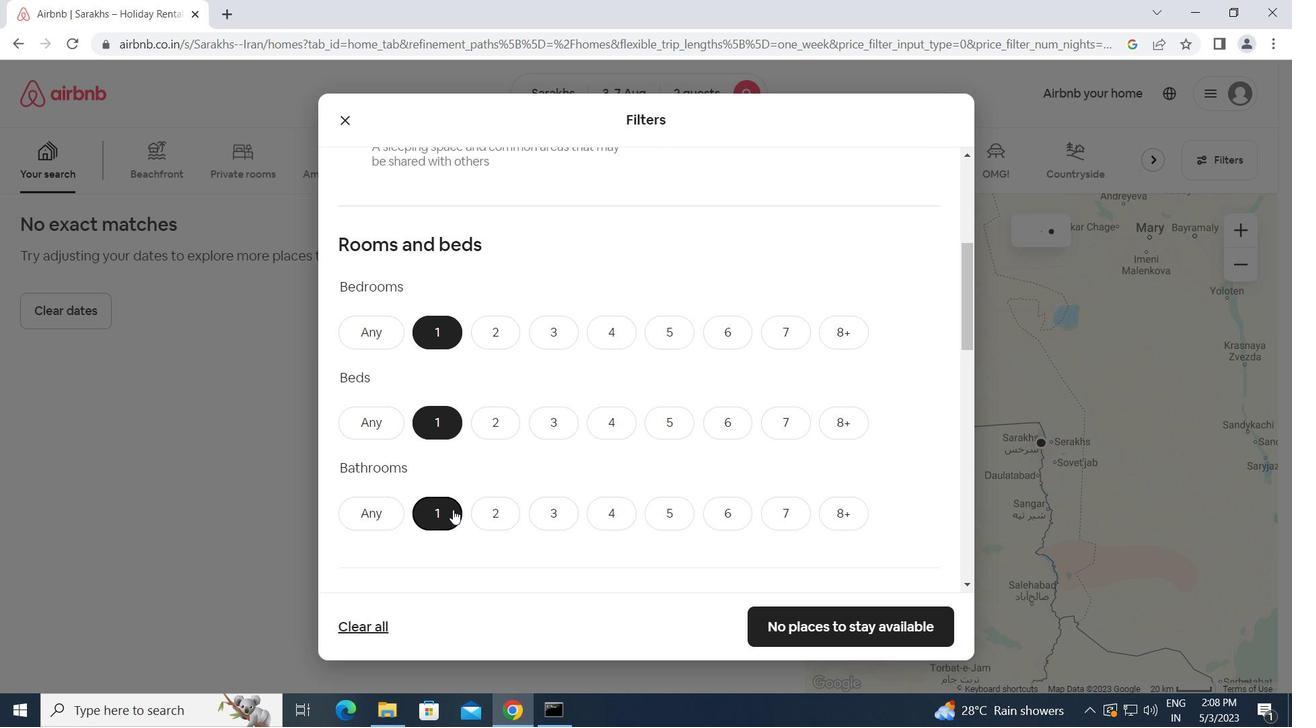 
Action: Mouse scrolled (453, 509) with delta (0, 0)
Screenshot: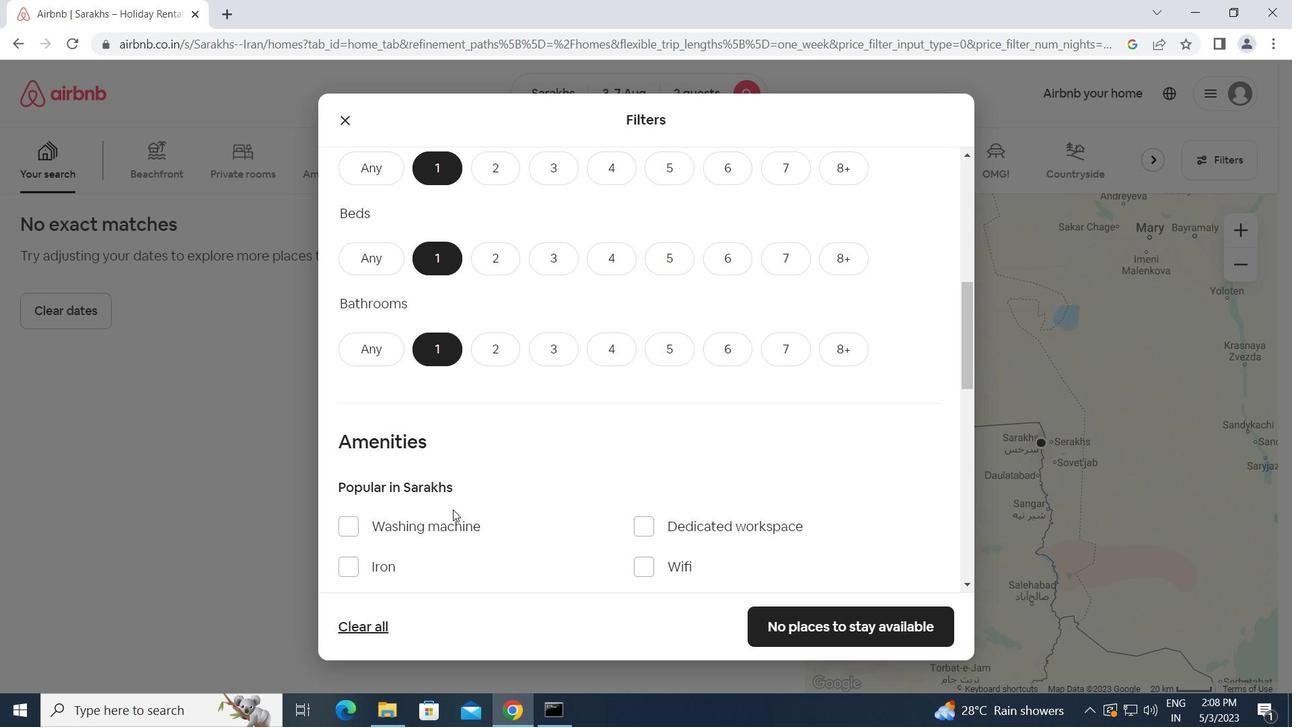 
Action: Mouse scrolled (453, 509) with delta (0, 0)
Screenshot: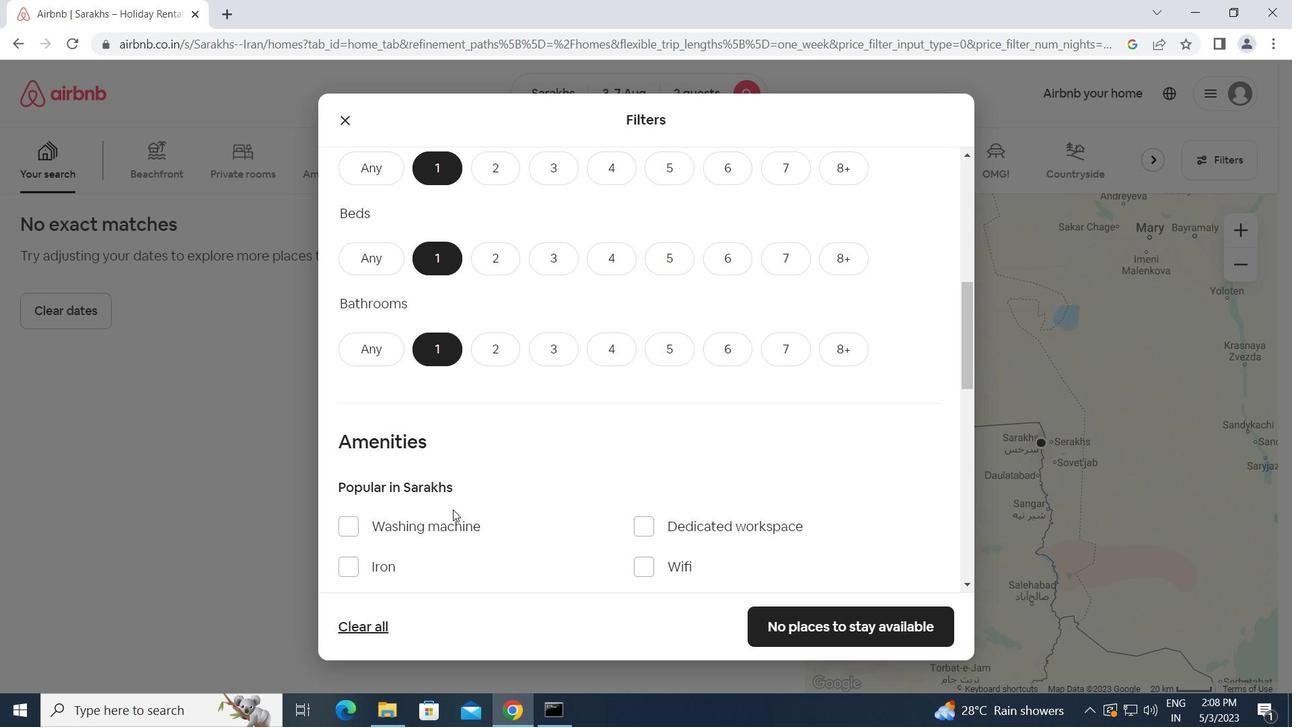 
Action: Mouse scrolled (453, 509) with delta (0, 0)
Screenshot: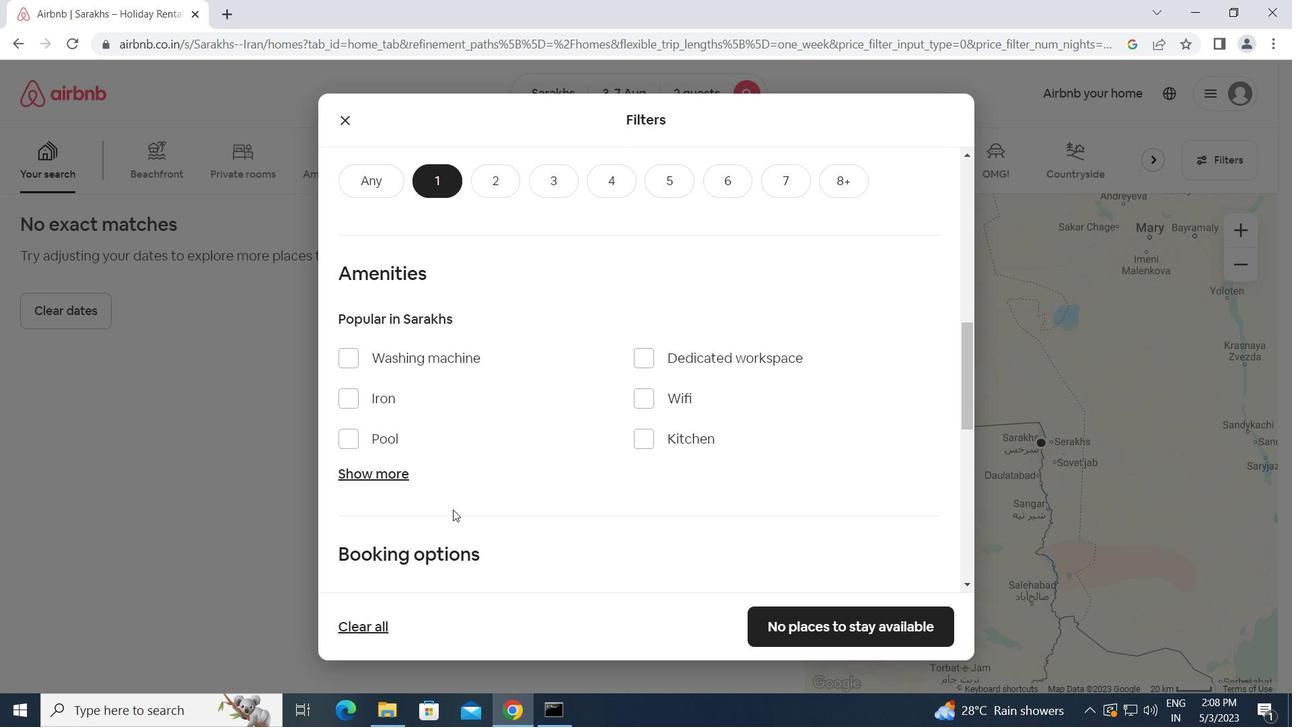 
Action: Mouse scrolled (453, 509) with delta (0, 0)
Screenshot: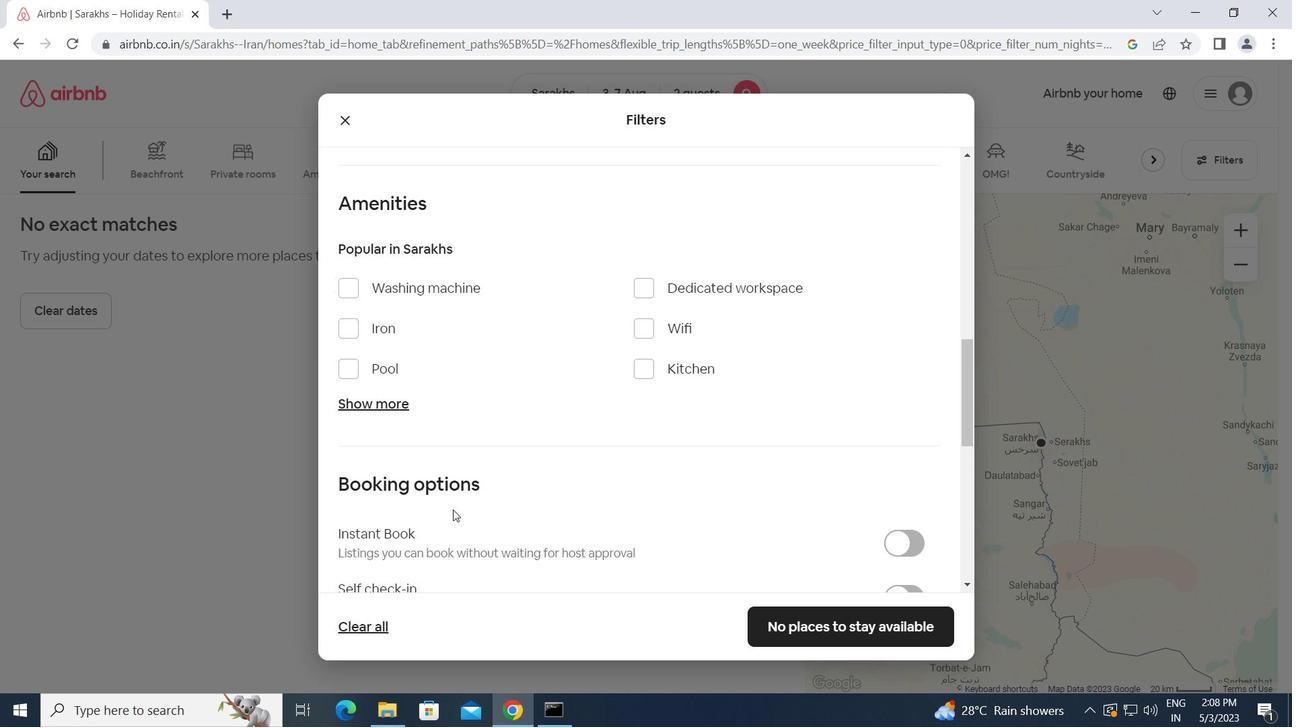 
Action: Mouse moved to (903, 501)
Screenshot: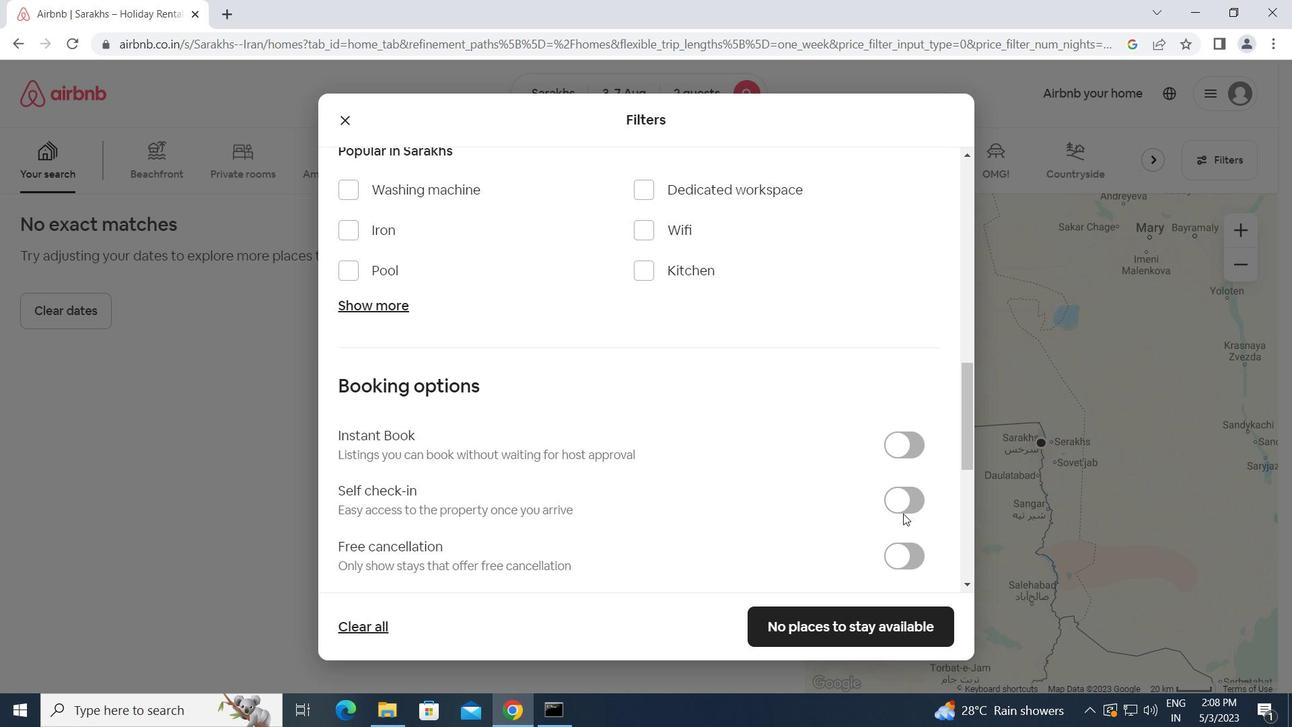 
Action: Mouse pressed left at (903, 501)
Screenshot: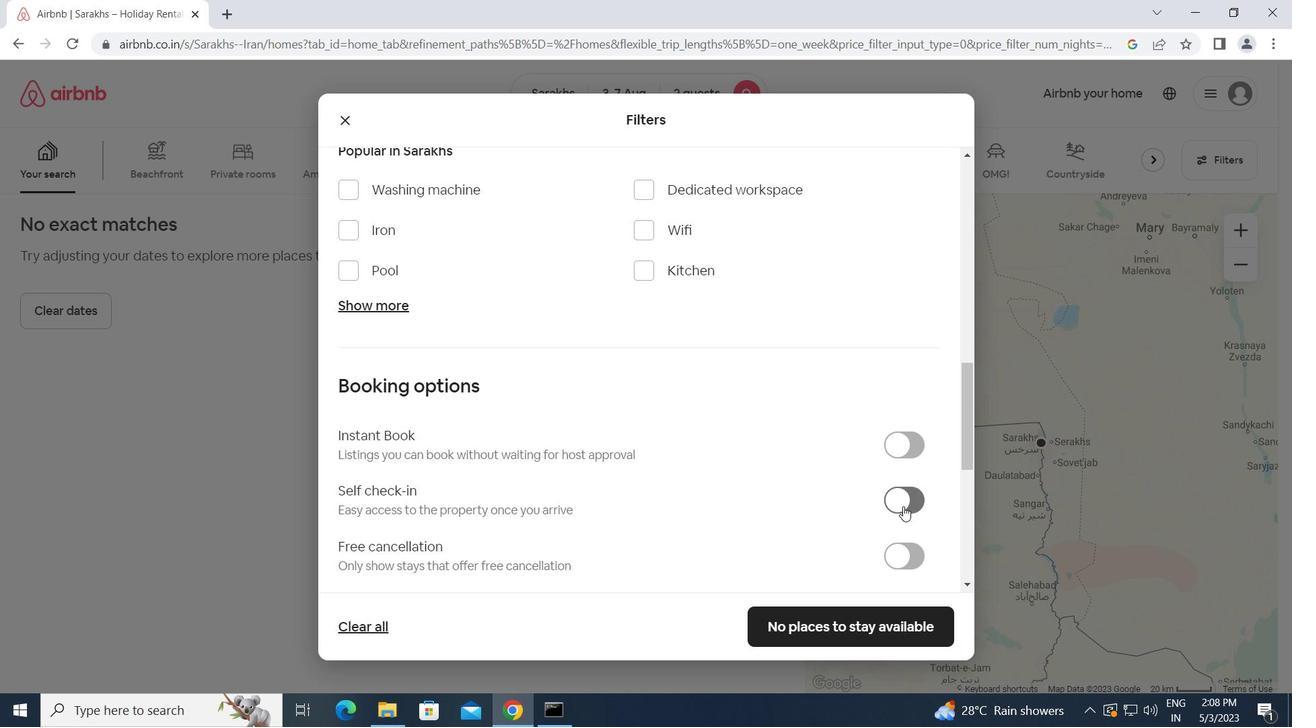 
Action: Mouse moved to (505, 493)
Screenshot: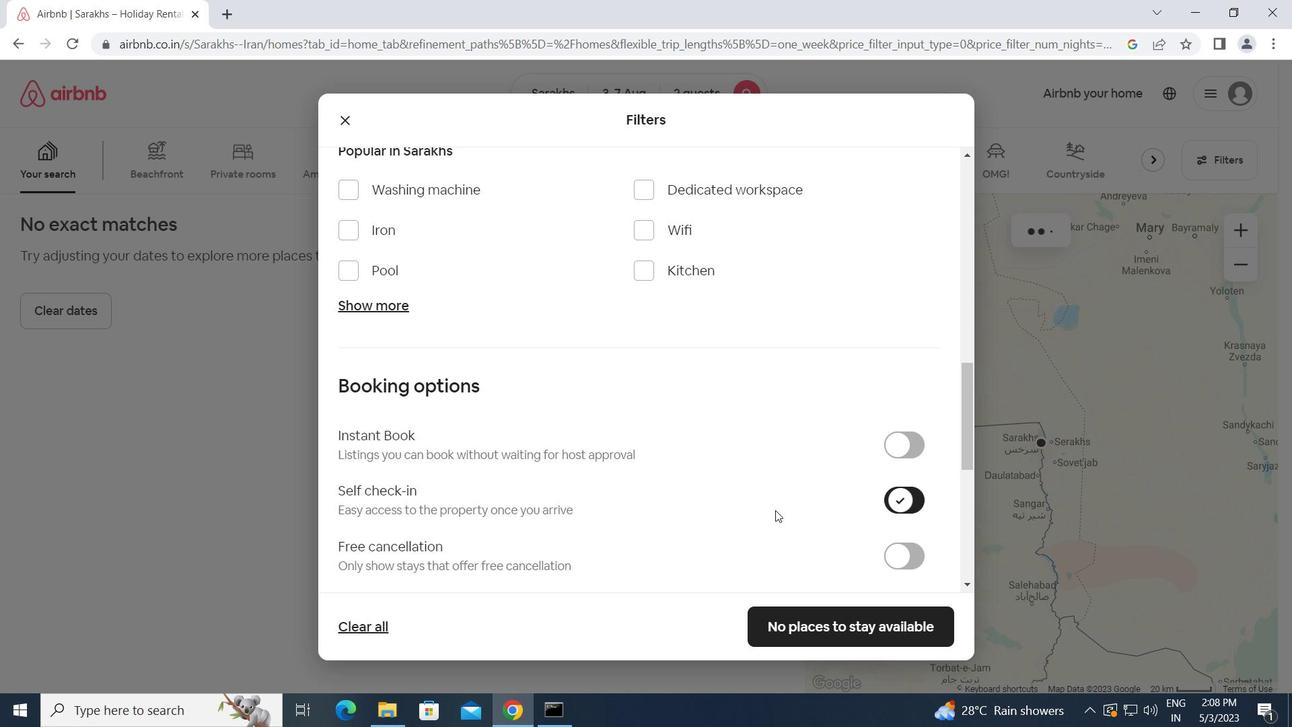
Action: Mouse scrolled (505, 492) with delta (0, 0)
Screenshot: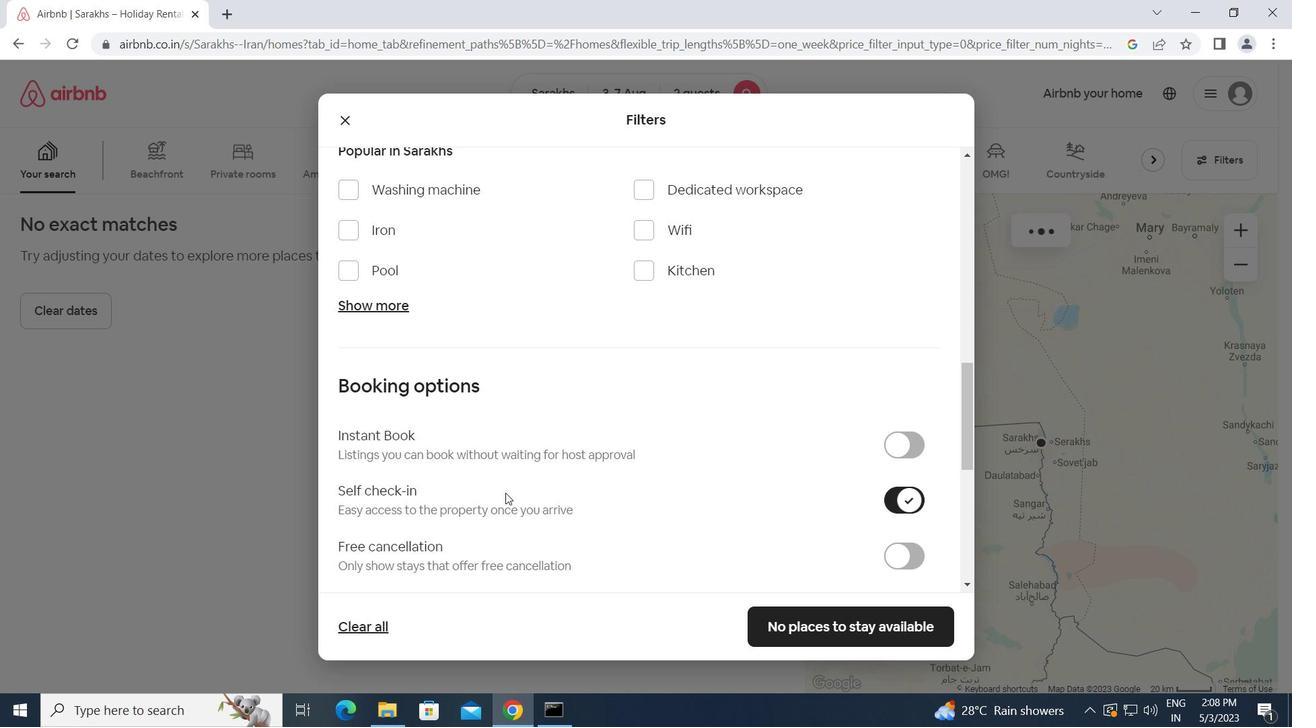 
Action: Mouse scrolled (505, 492) with delta (0, 0)
Screenshot: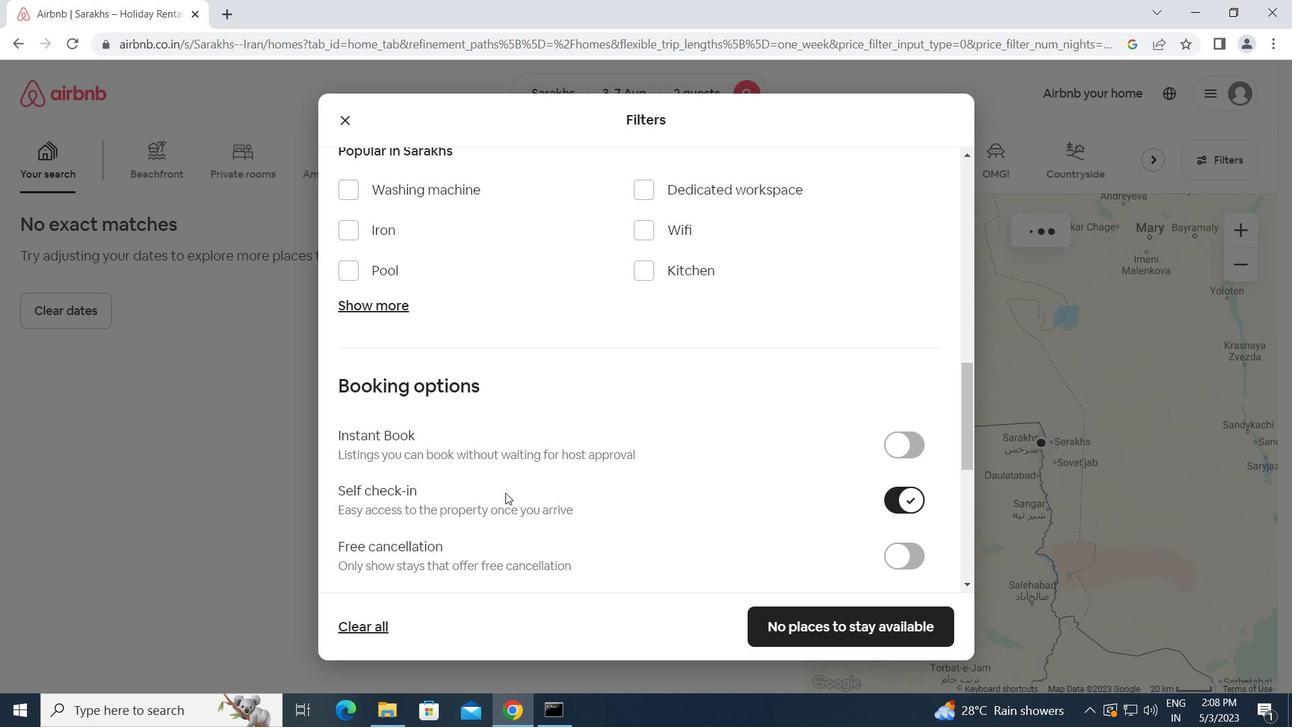 
Action: Mouse scrolled (505, 492) with delta (0, 0)
Screenshot: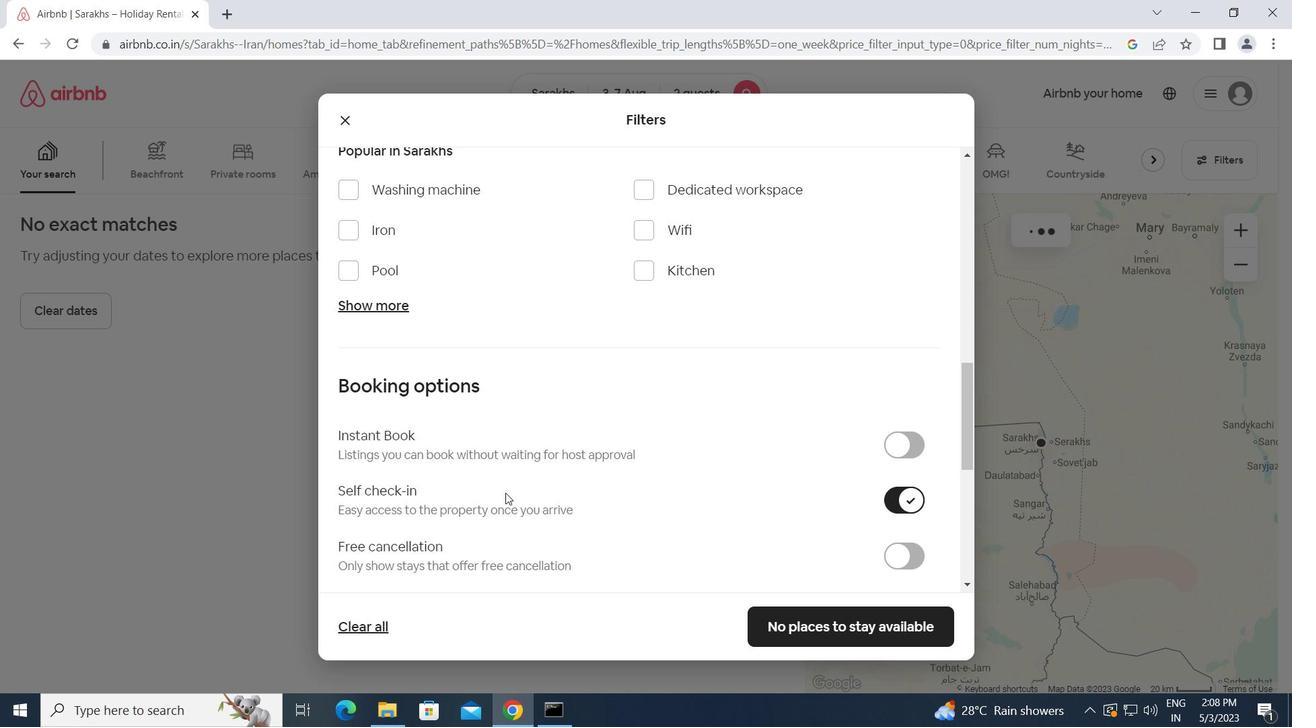 
Action: Mouse scrolled (505, 492) with delta (0, 0)
Screenshot: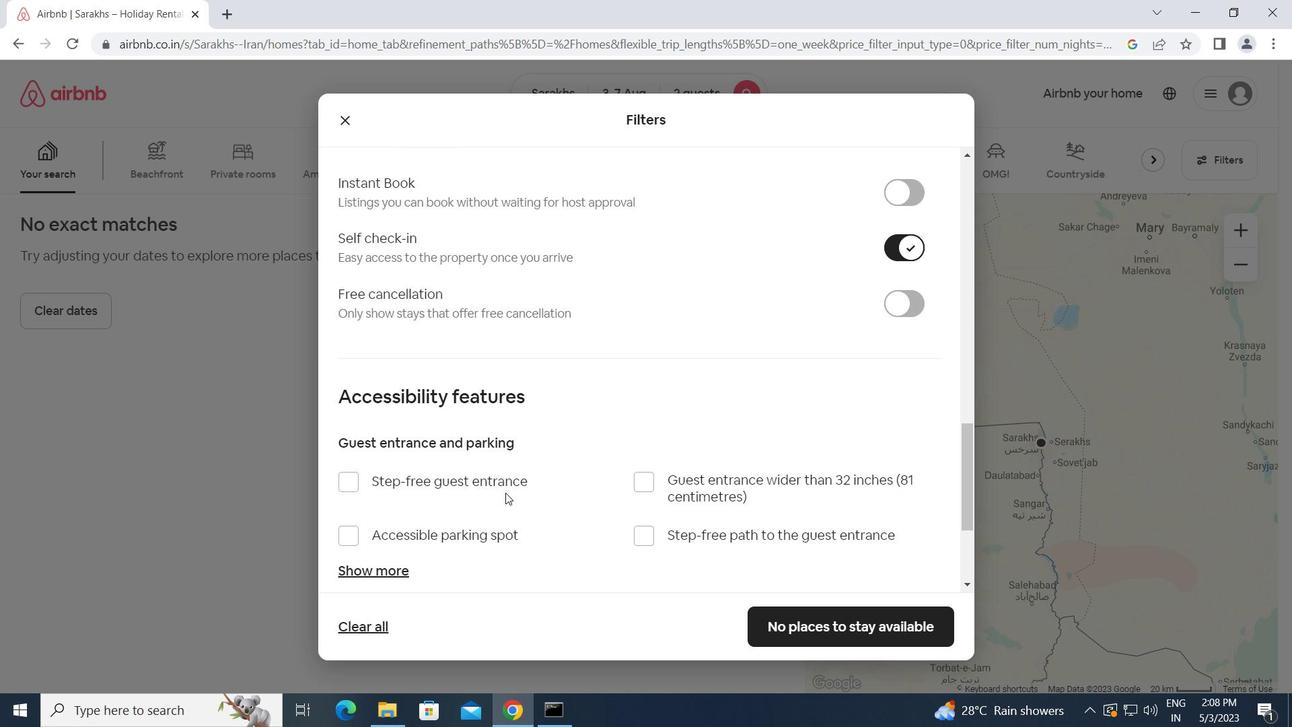 
Action: Mouse scrolled (505, 492) with delta (0, 0)
Screenshot: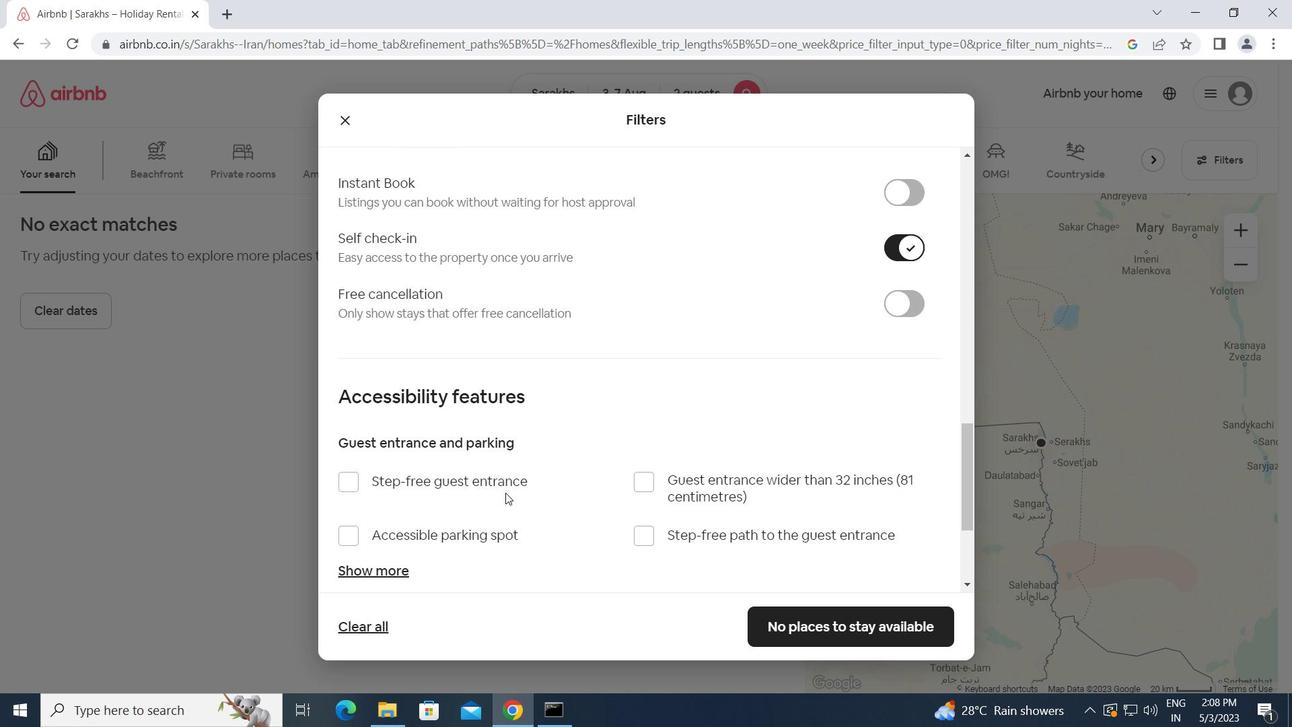 
Action: Mouse scrolled (505, 492) with delta (0, 0)
Screenshot: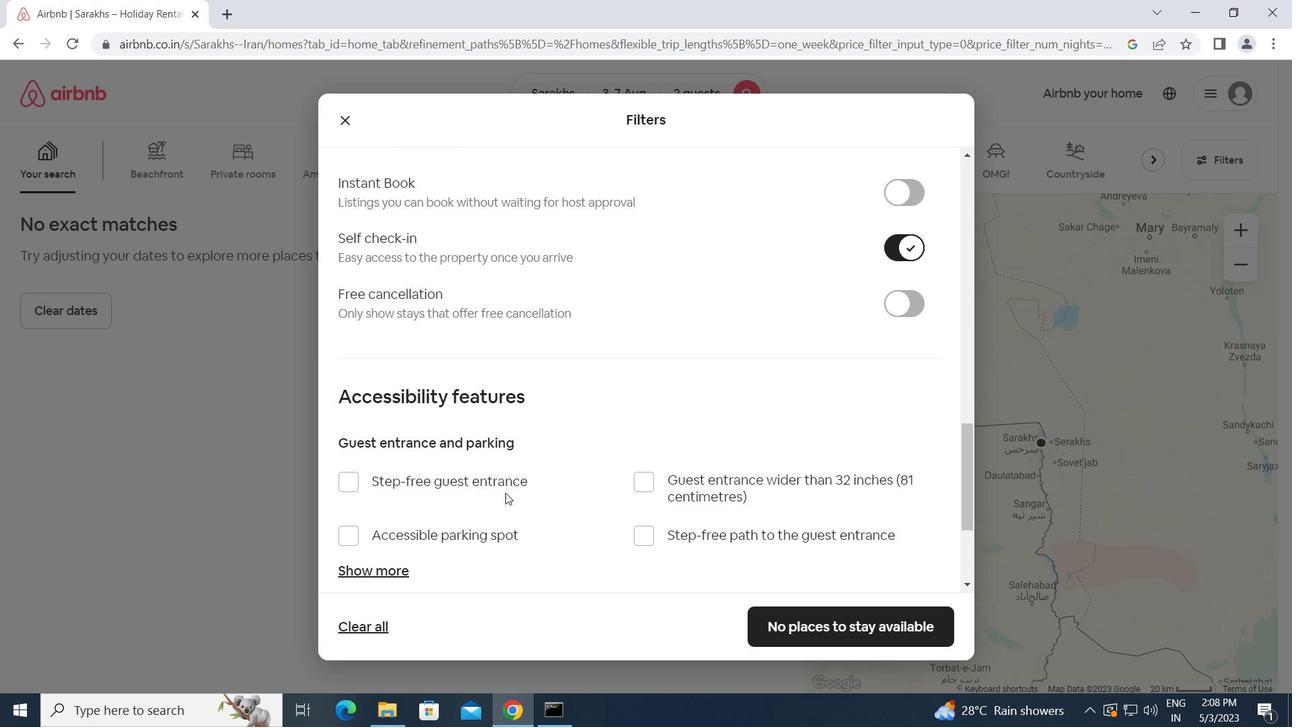 
Action: Mouse moved to (505, 492)
Screenshot: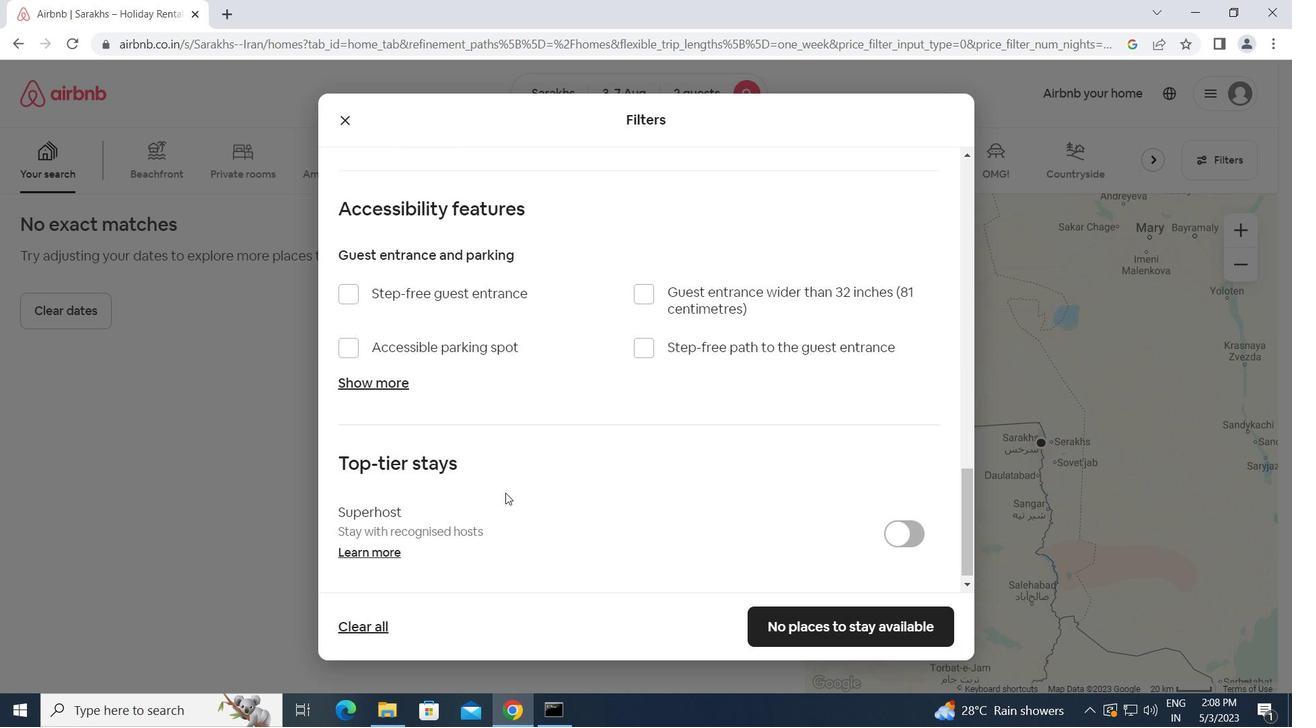 
Action: Mouse scrolled (505, 492) with delta (0, 0)
Screenshot: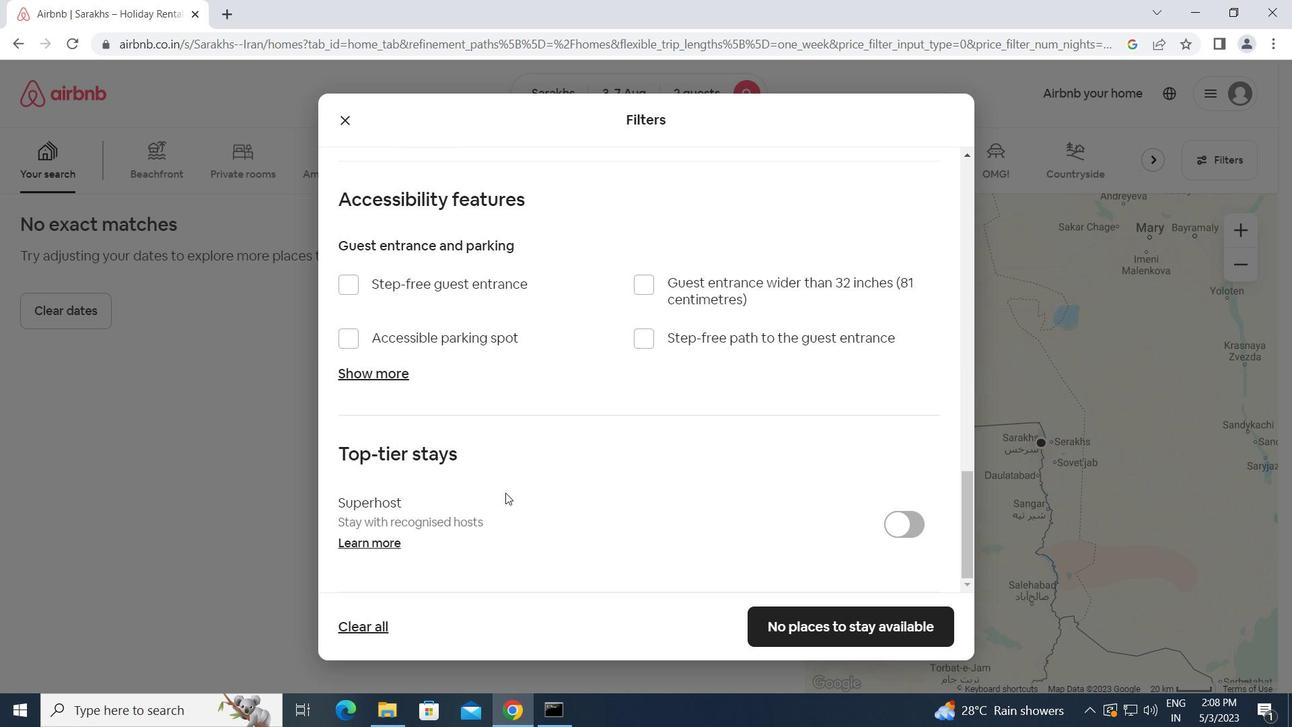 
Action: Mouse scrolled (505, 492) with delta (0, 0)
Screenshot: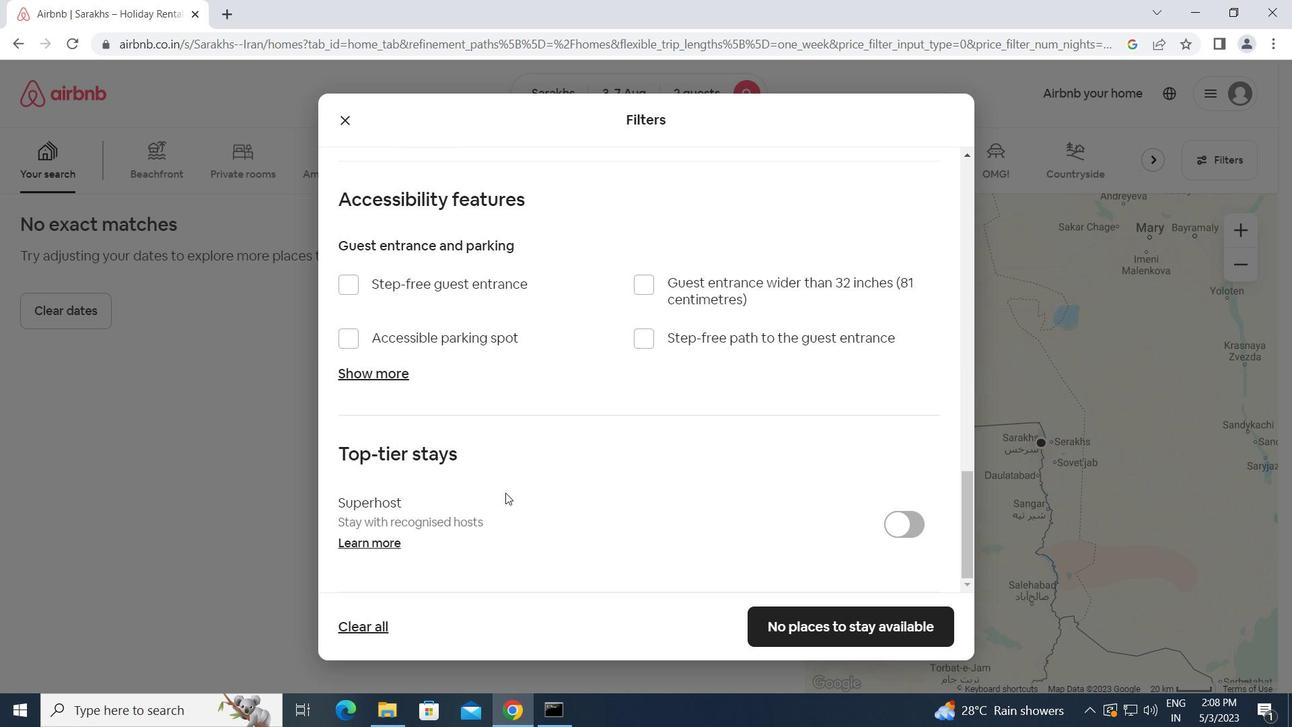 
Action: Mouse scrolled (505, 492) with delta (0, 0)
Screenshot: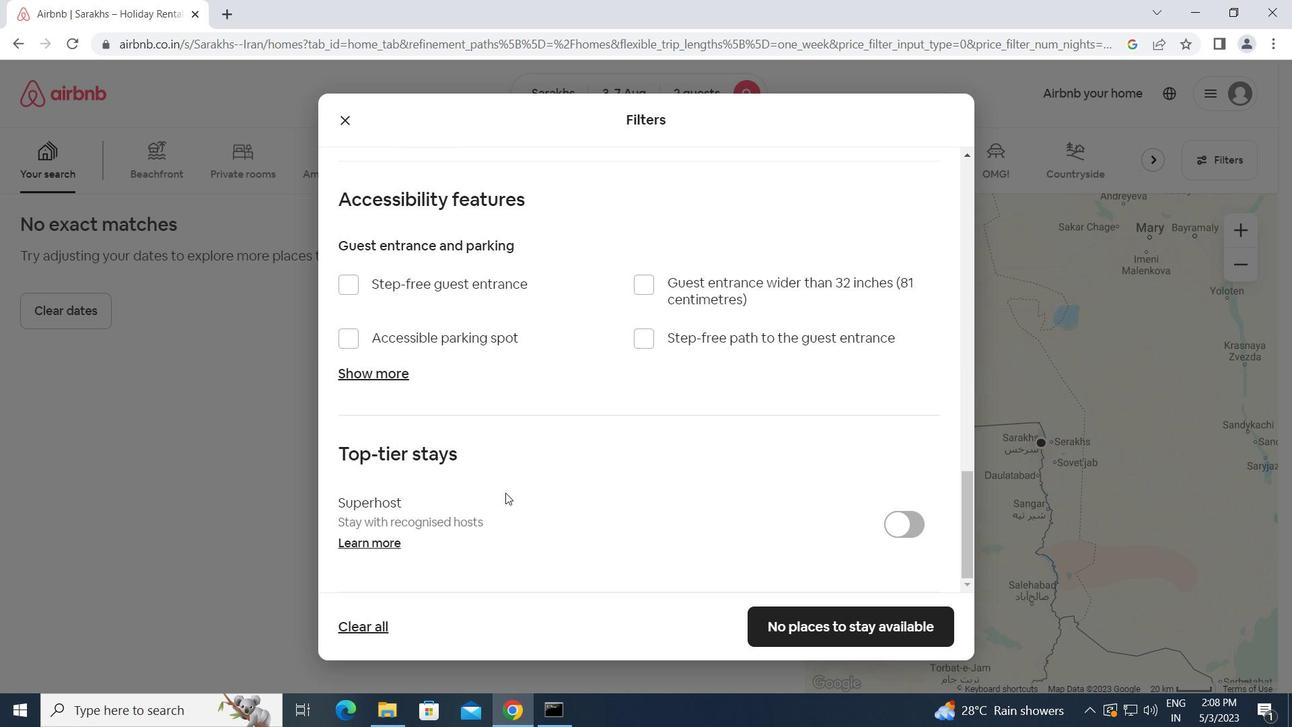 
Action: Mouse moved to (505, 492)
Screenshot: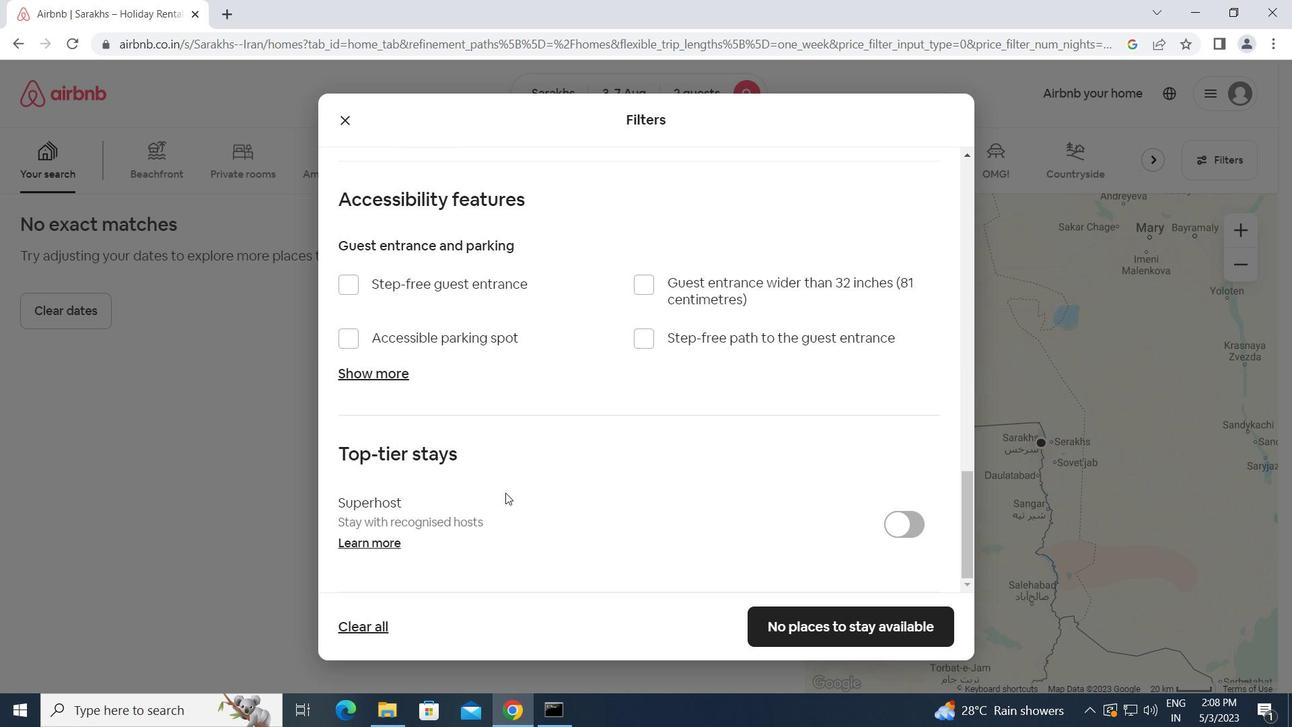 
Action: Mouse scrolled (505, 492) with delta (0, 0)
Screenshot: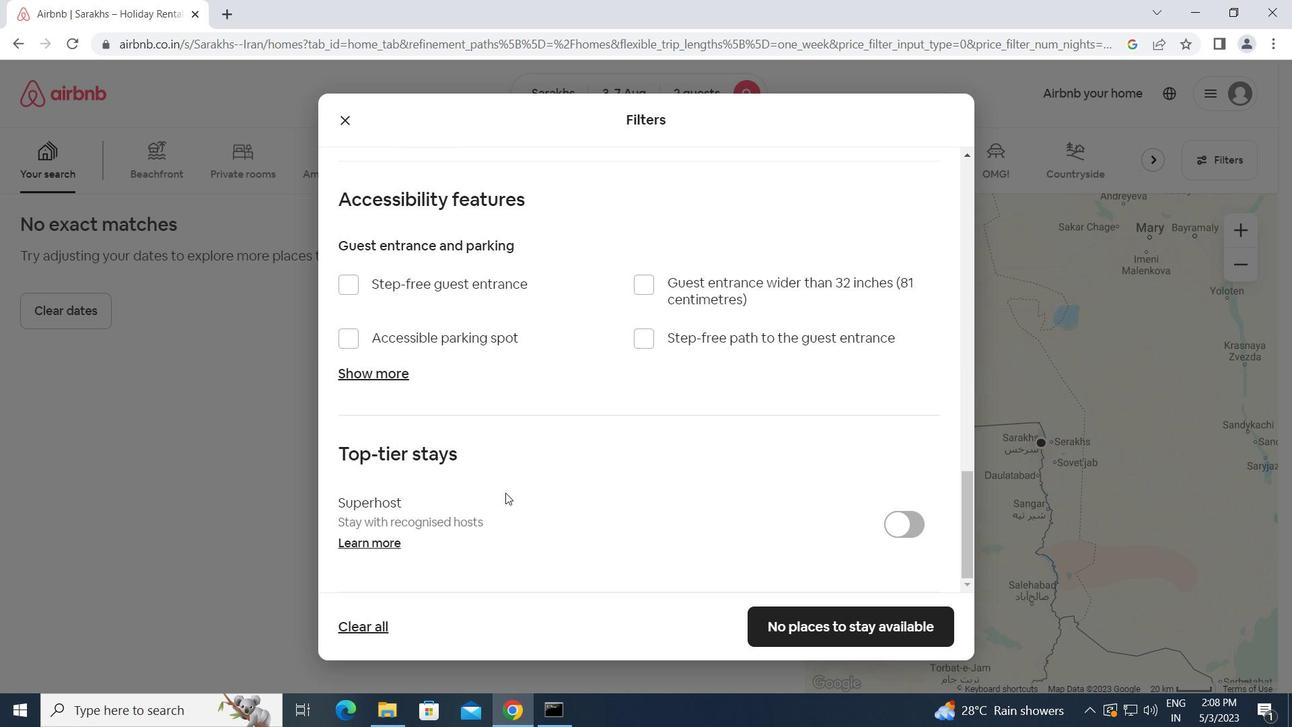 
Action: Mouse moved to (787, 614)
Screenshot: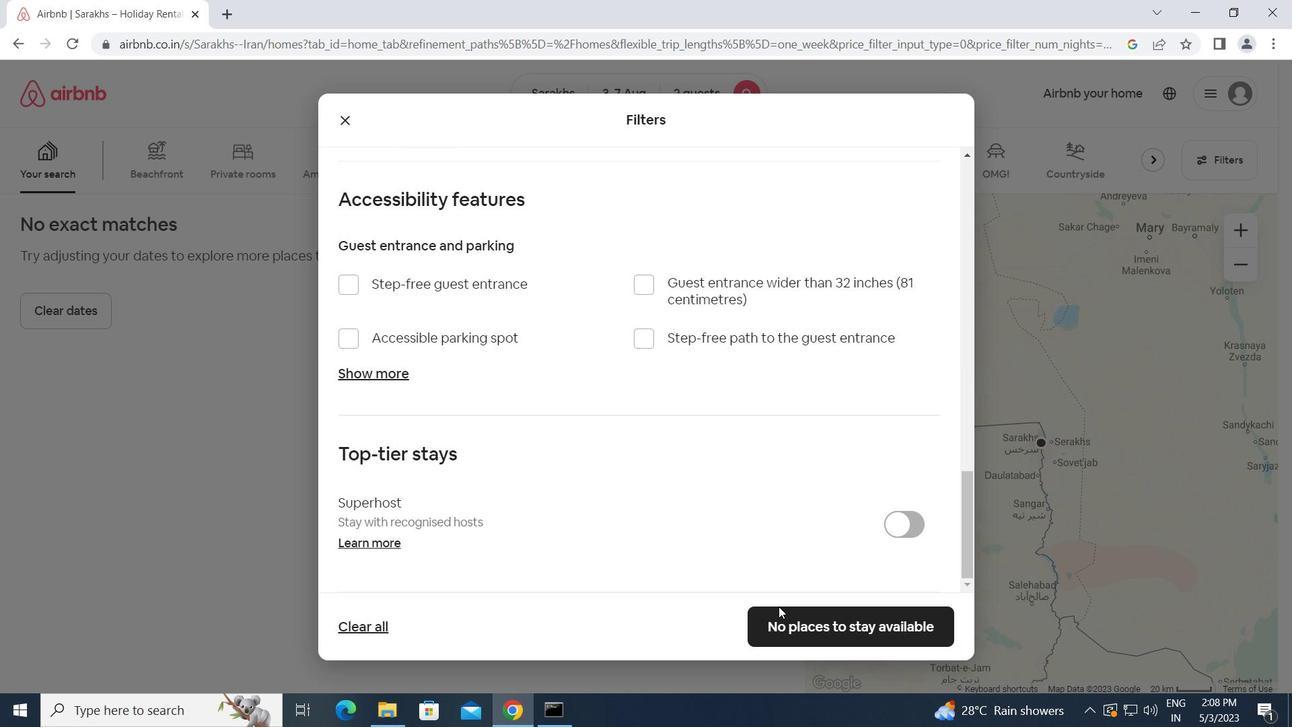 
Action: Mouse pressed left at (787, 614)
Screenshot: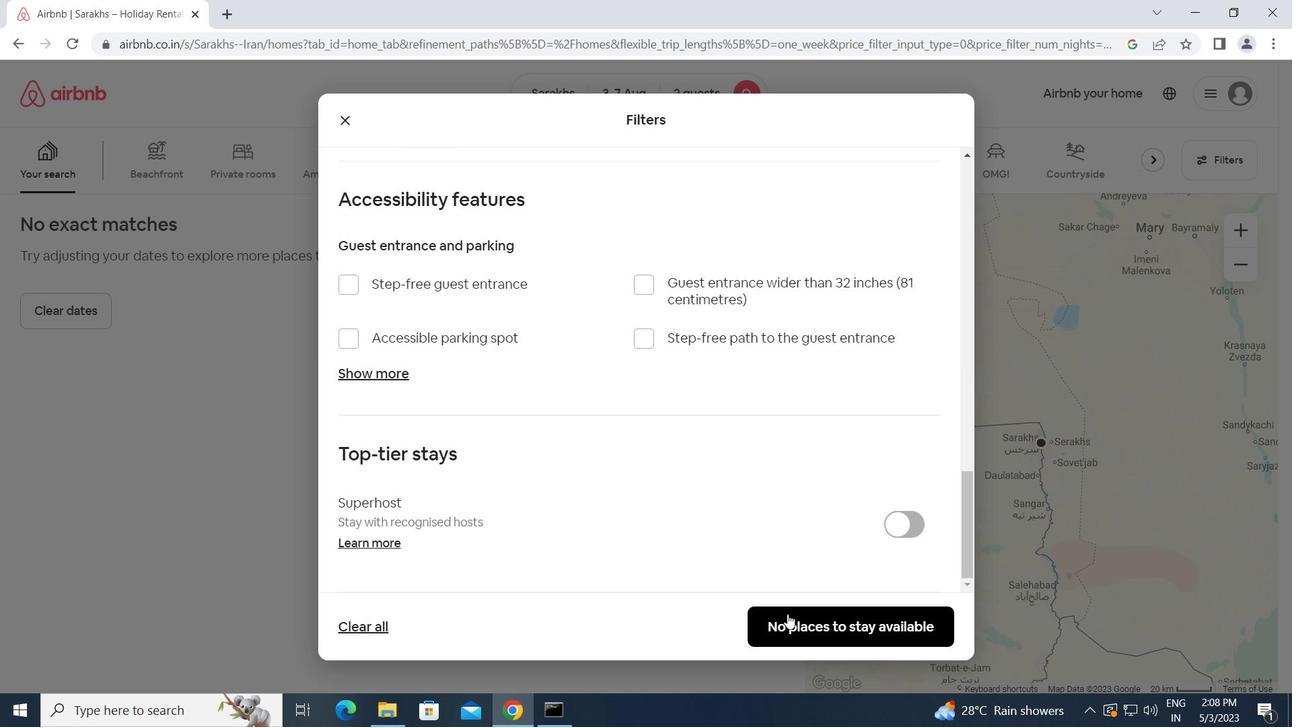 
